 Task: Add Dietz & Watson ABF Italian Chicken Sausage to the cart.
Action: Mouse moved to (78, 415)
Screenshot: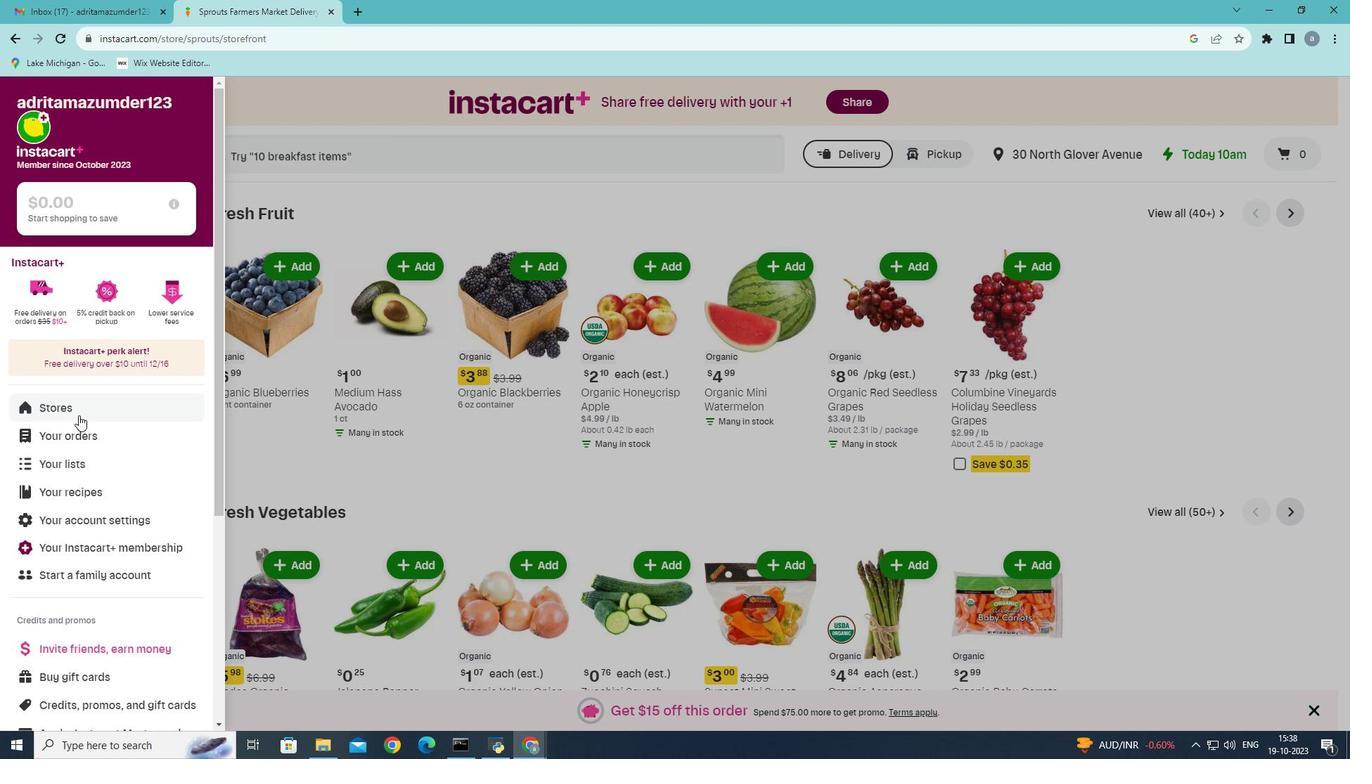 
Action: Mouse pressed left at (78, 415)
Screenshot: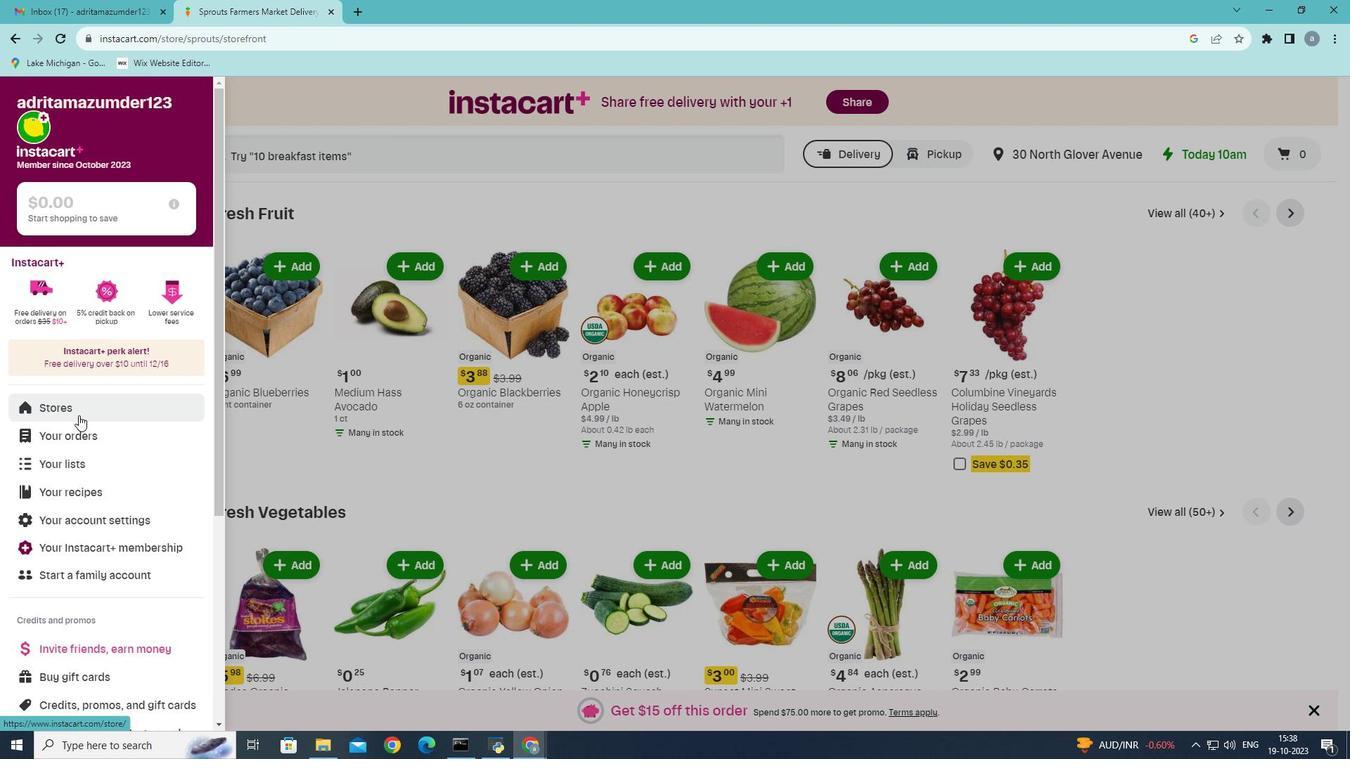 
Action: Mouse moved to (321, 160)
Screenshot: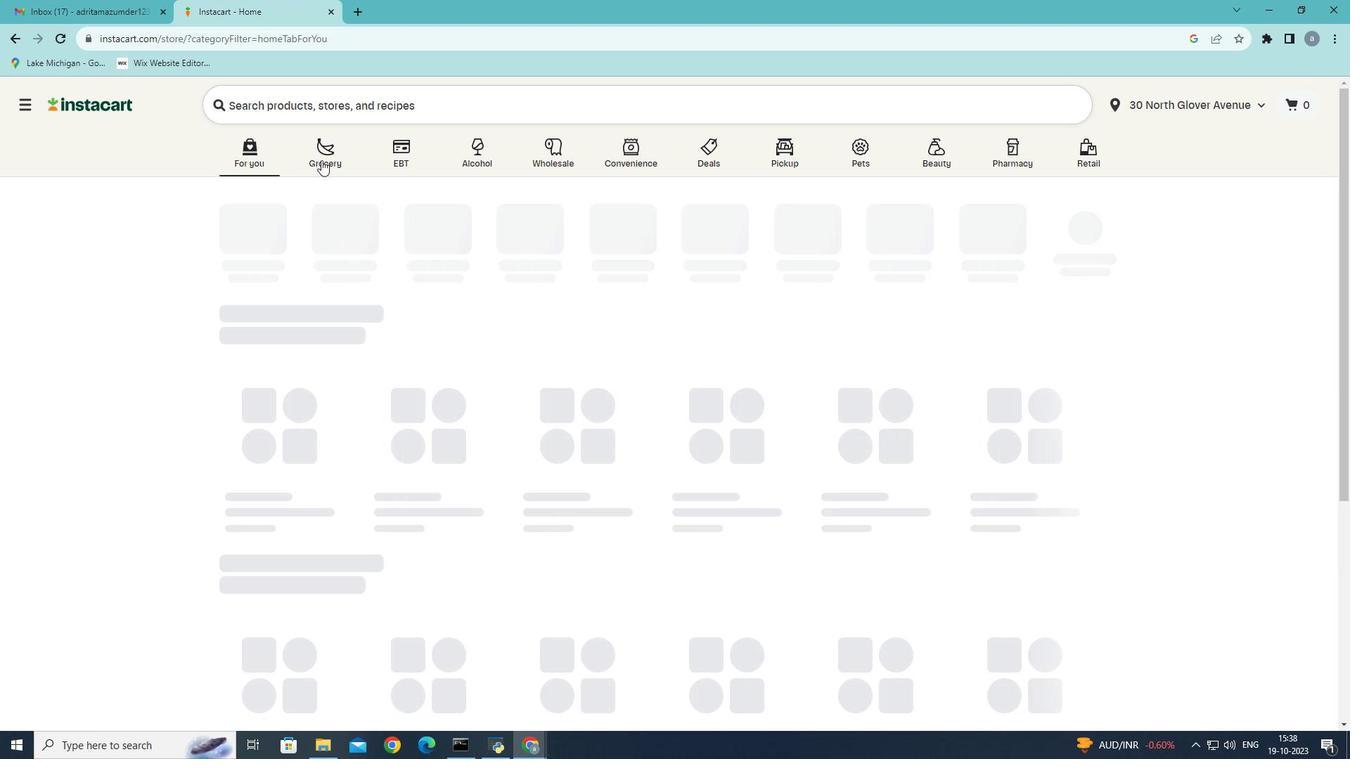 
Action: Mouse pressed left at (321, 160)
Screenshot: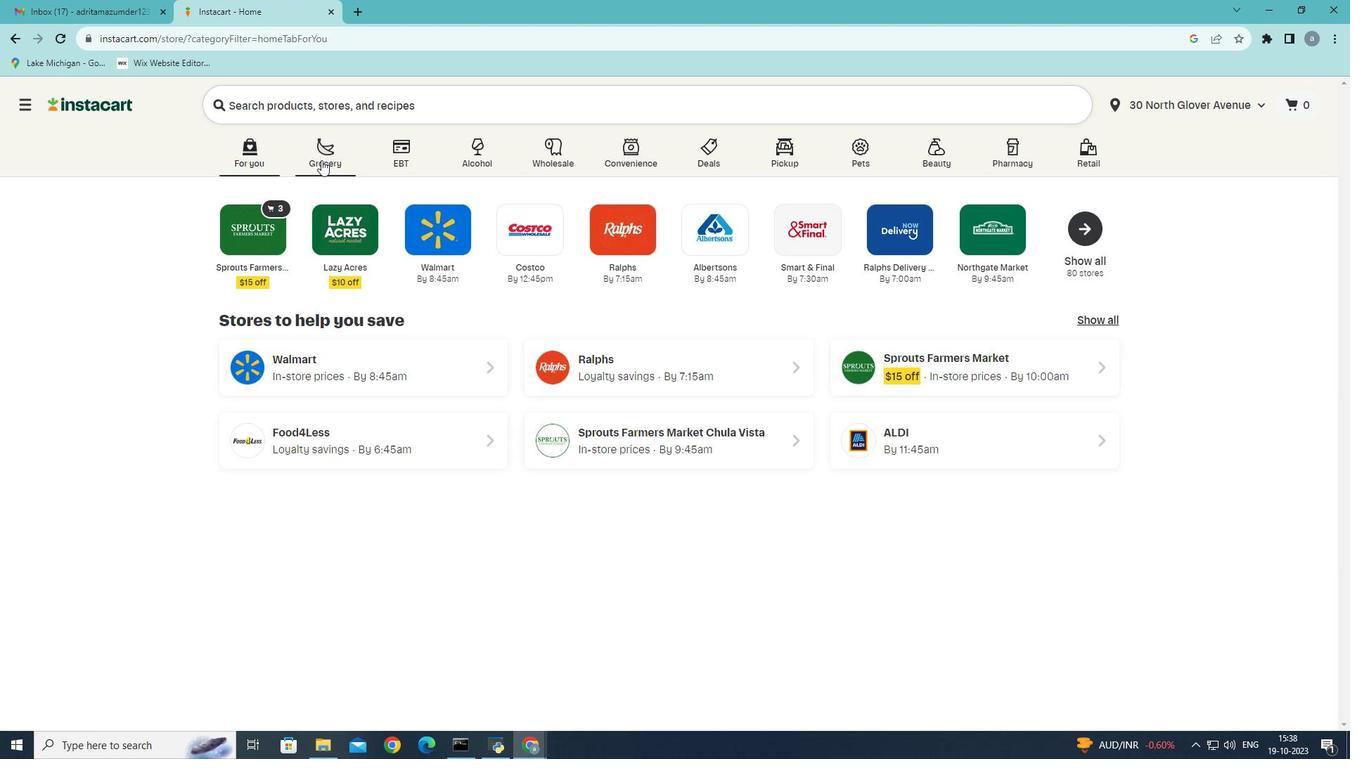 
Action: Mouse moved to (293, 424)
Screenshot: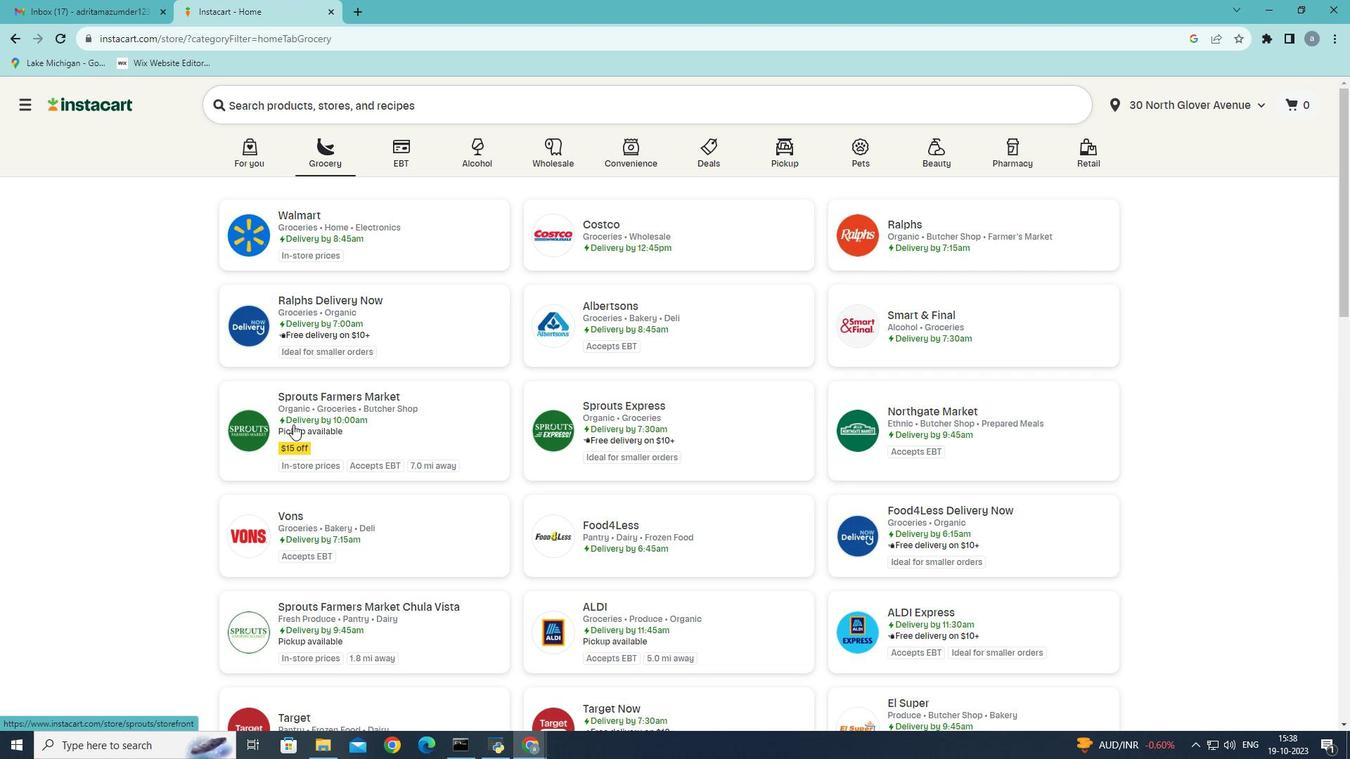 
Action: Mouse pressed left at (293, 424)
Screenshot: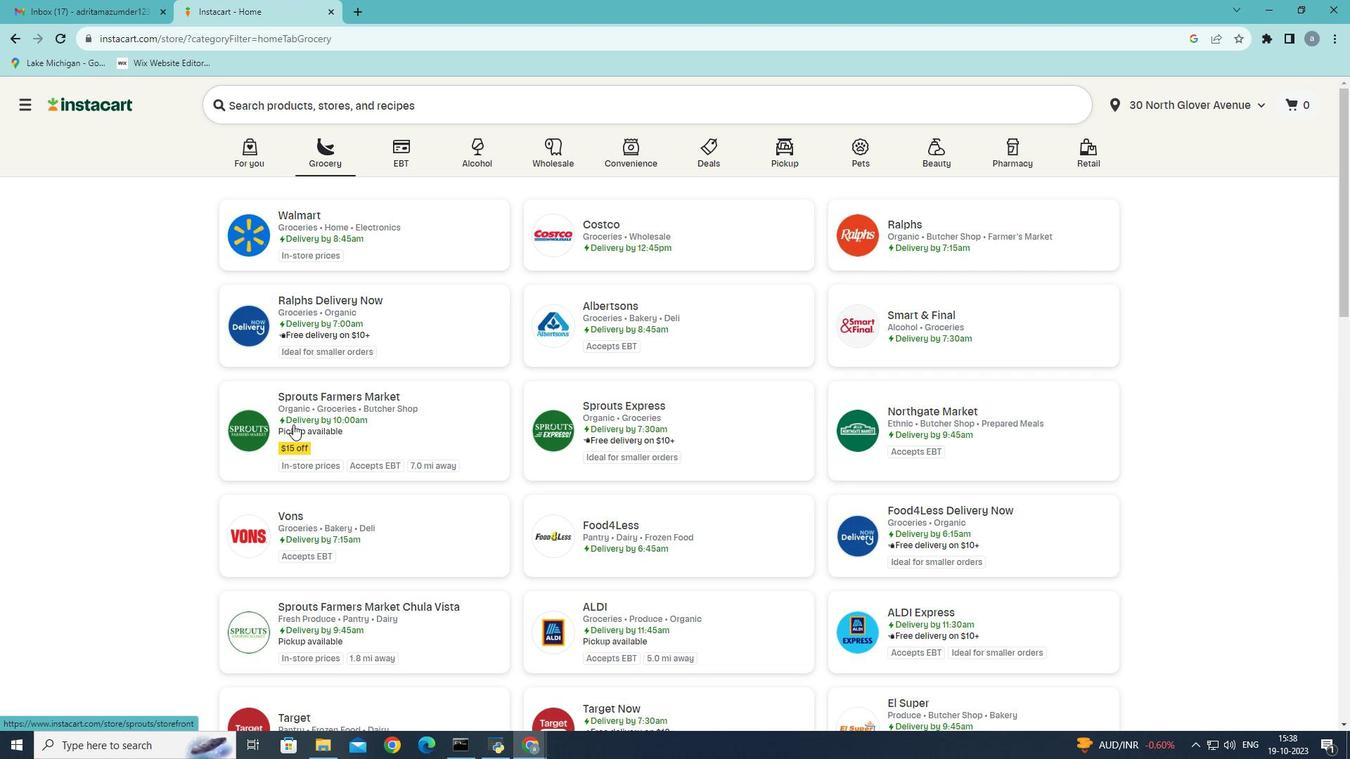 
Action: Mouse moved to (88, 580)
Screenshot: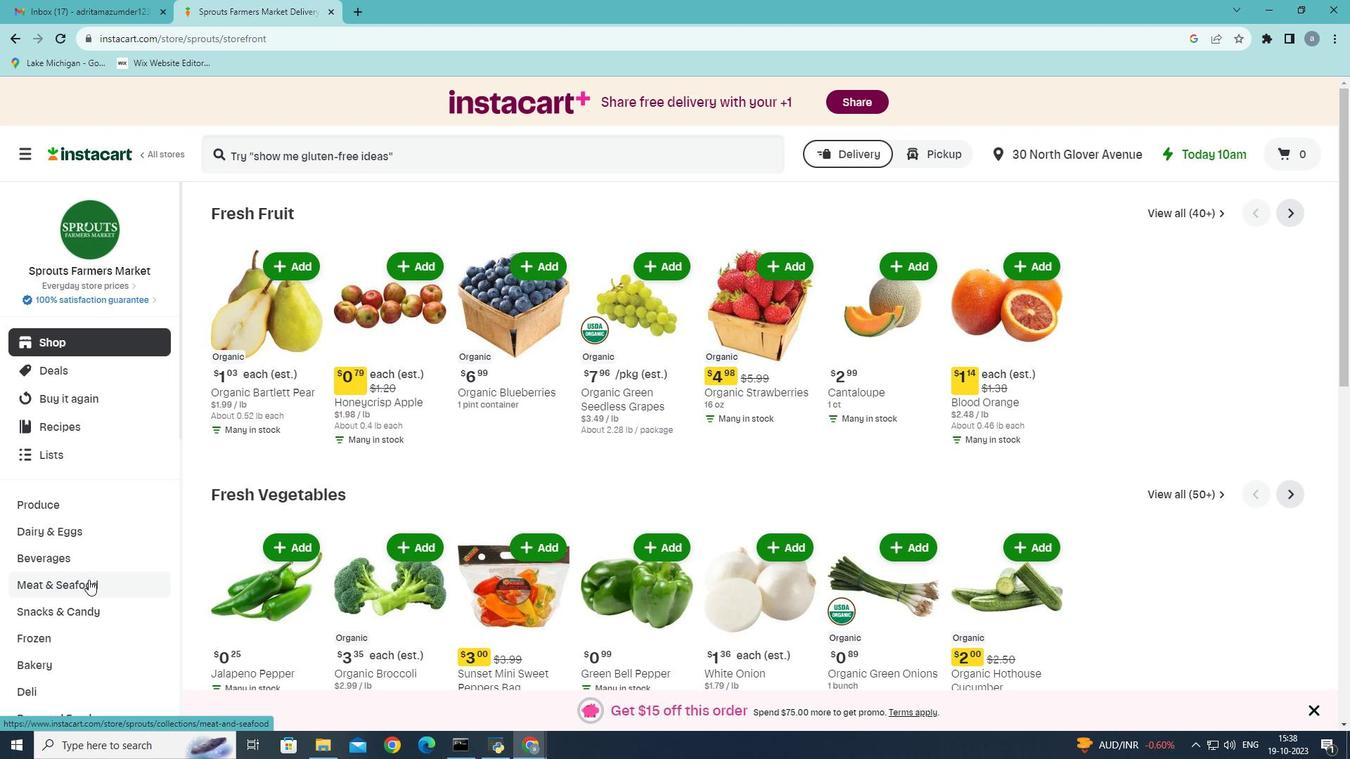 
Action: Mouse pressed left at (88, 580)
Screenshot: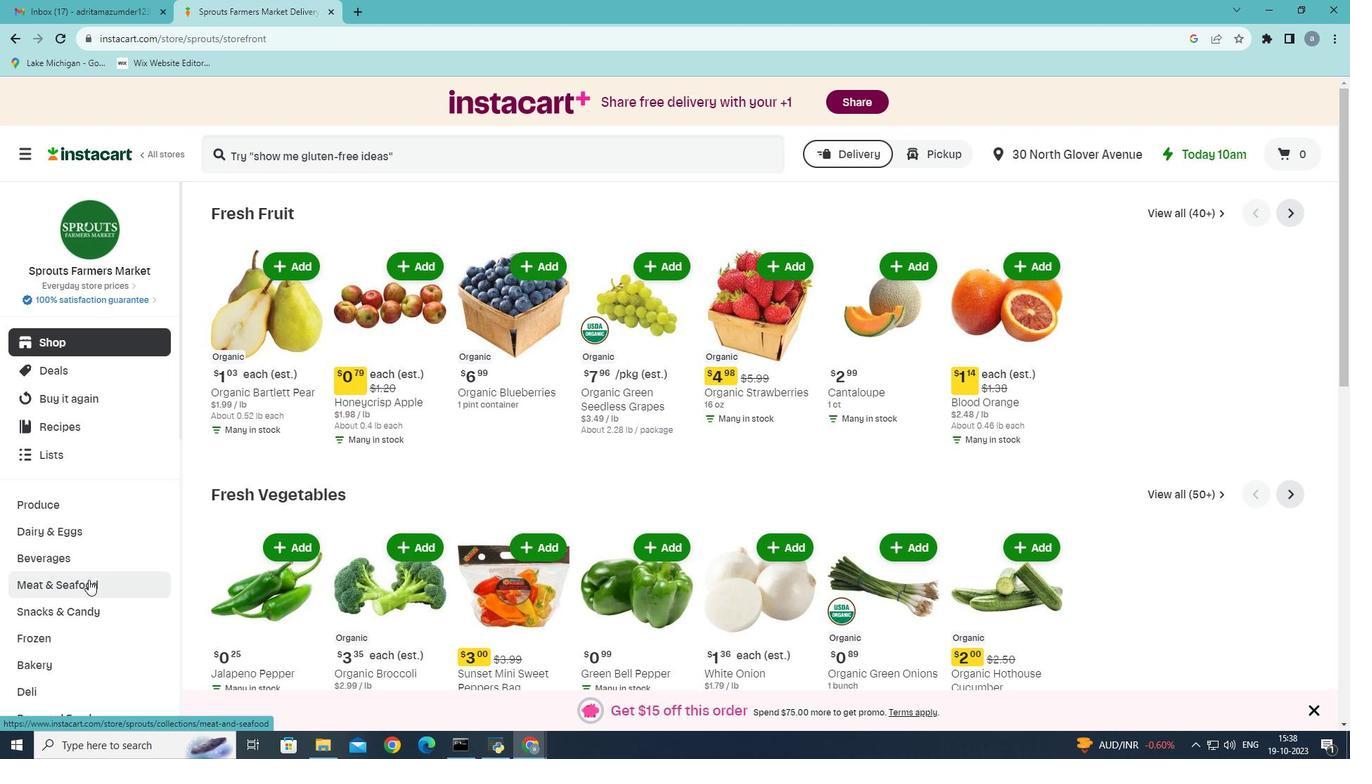 
Action: Mouse moved to (711, 255)
Screenshot: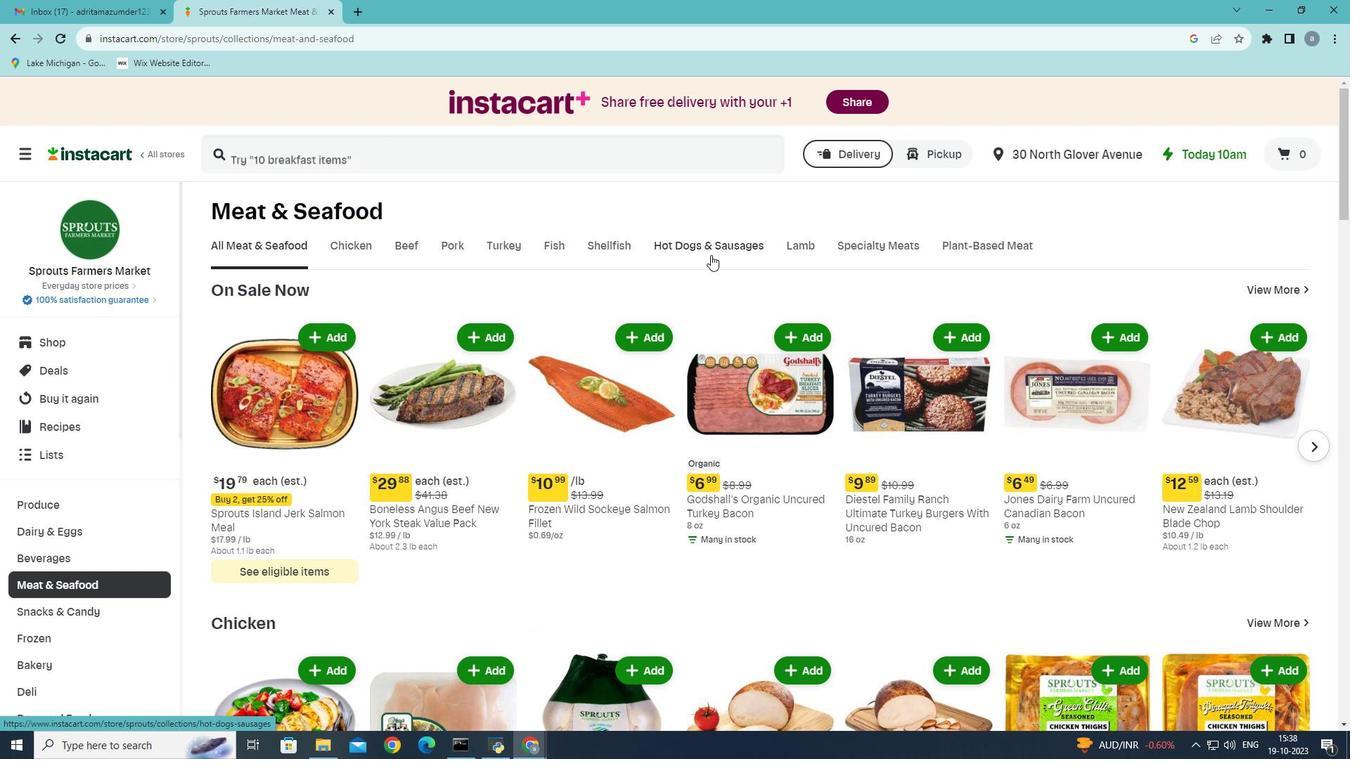 
Action: Mouse pressed left at (711, 255)
Screenshot: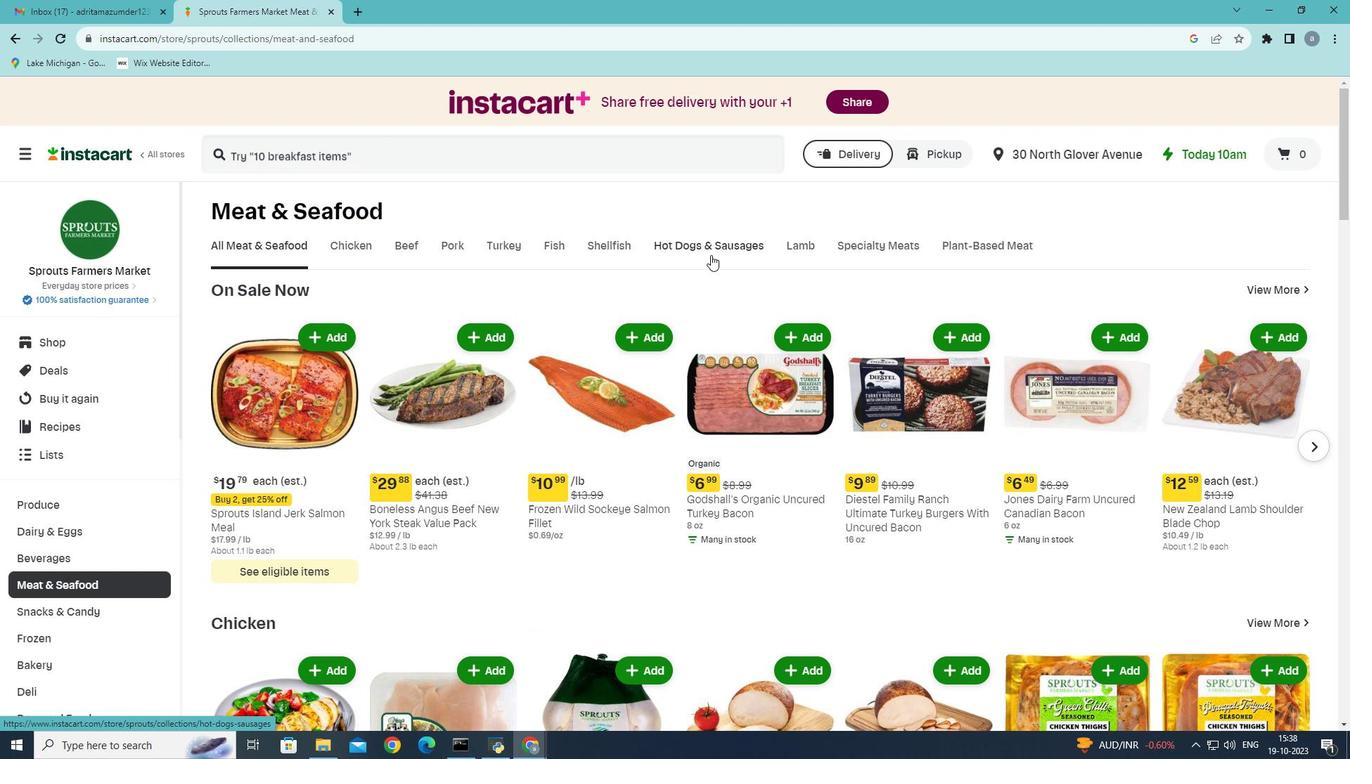 
Action: Mouse moved to (336, 304)
Screenshot: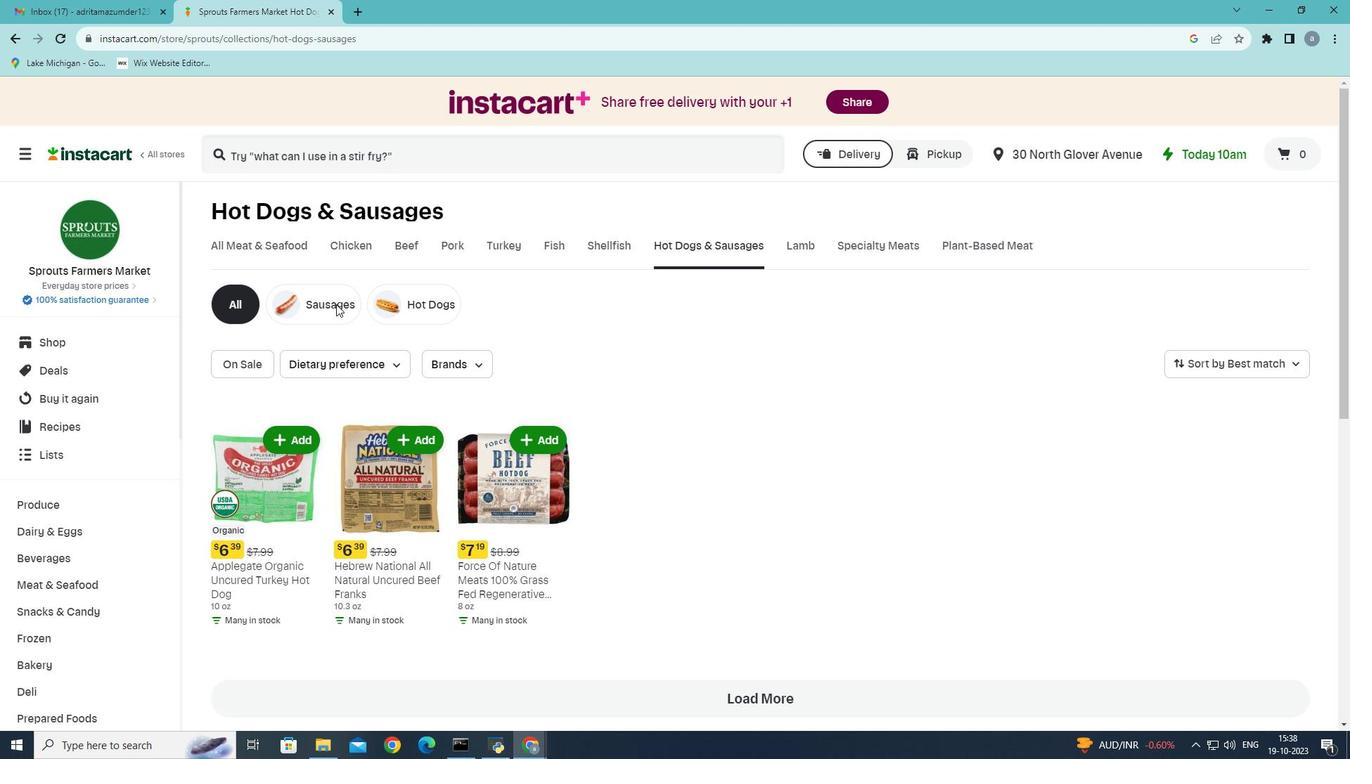 
Action: Mouse pressed left at (336, 304)
Screenshot: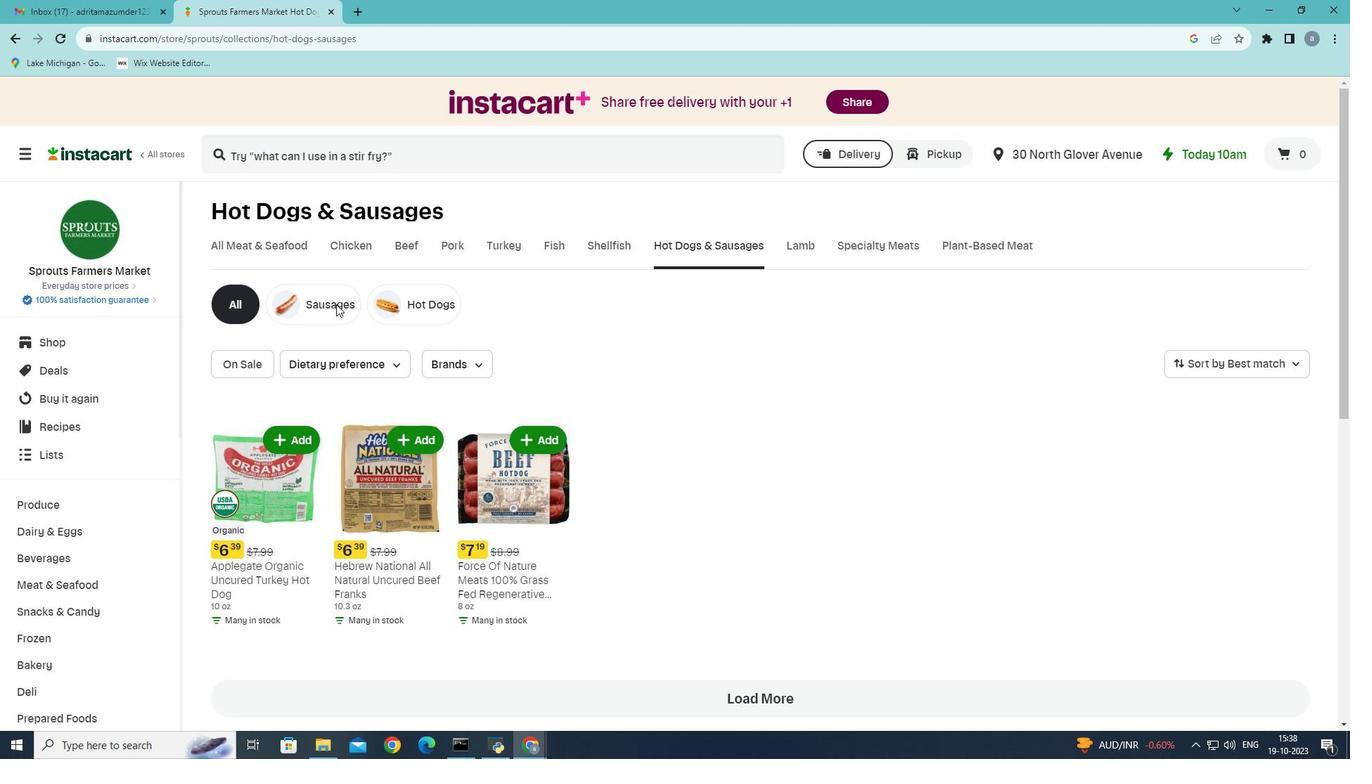 
Action: Mouse moved to (551, 478)
Screenshot: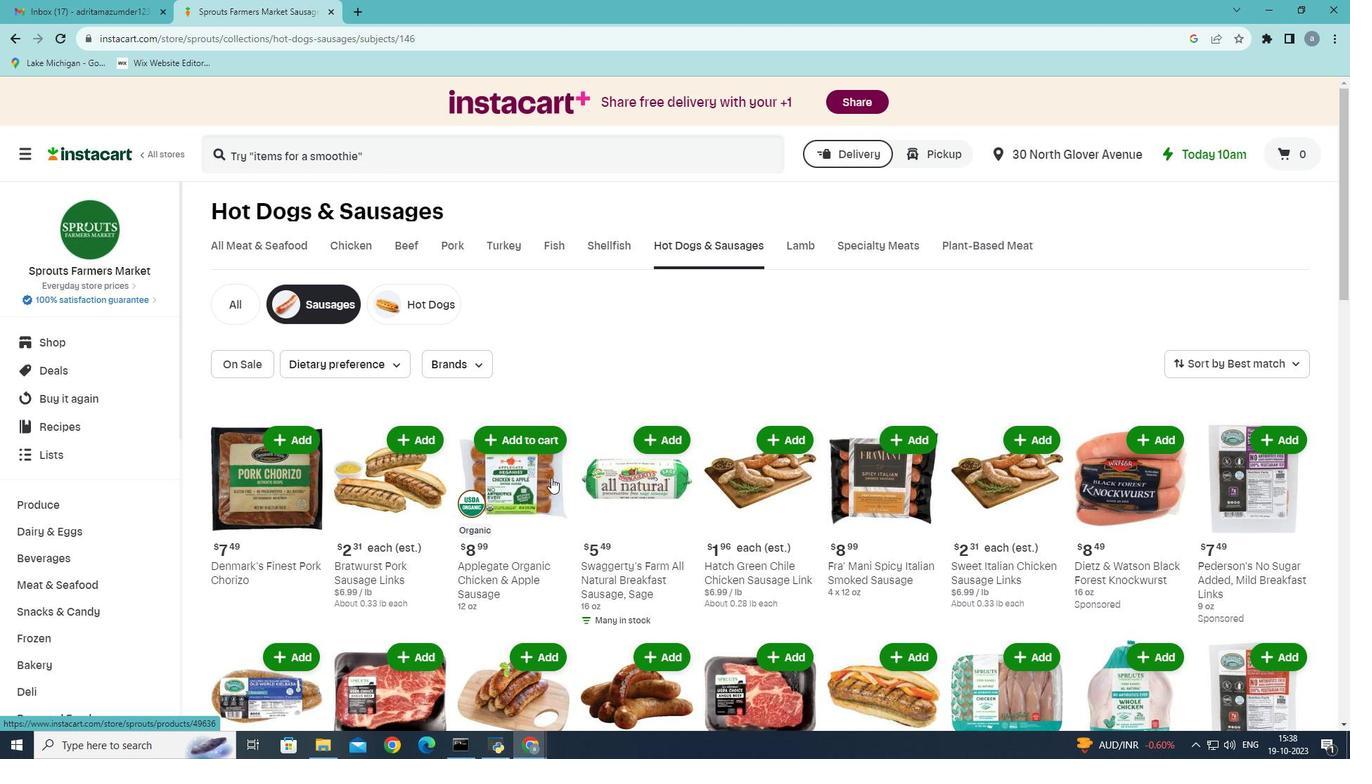 
Action: Mouse scrolled (551, 477) with delta (0, 0)
Screenshot: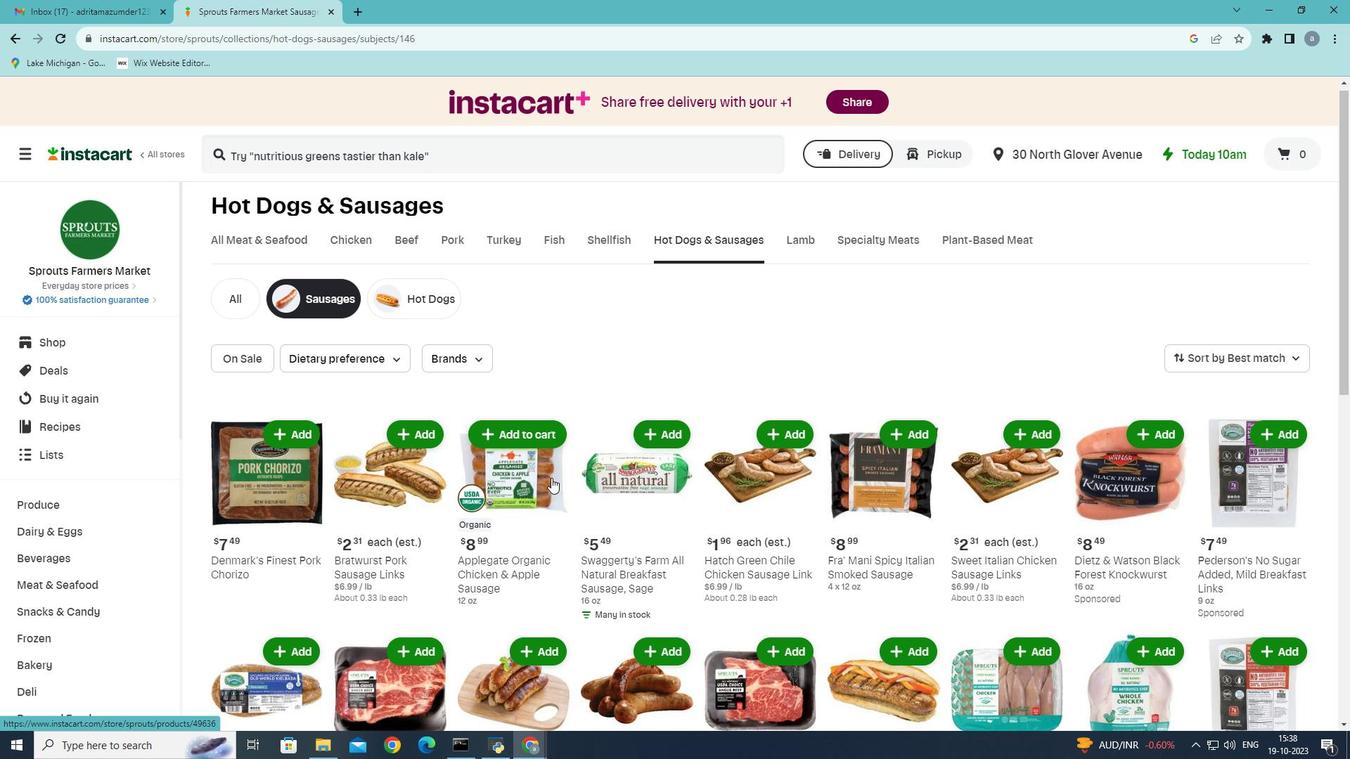 
Action: Mouse moved to (554, 476)
Screenshot: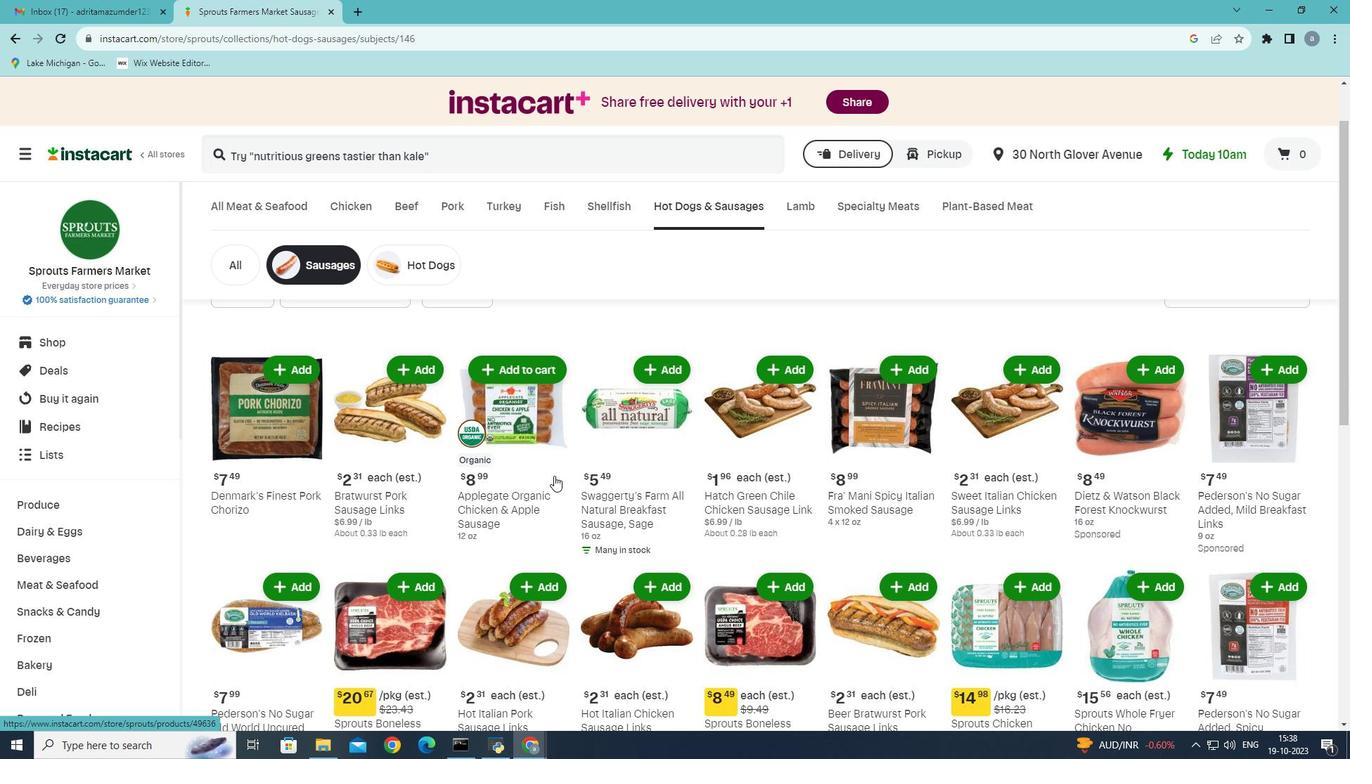 
Action: Mouse scrolled (554, 475) with delta (0, 0)
Screenshot: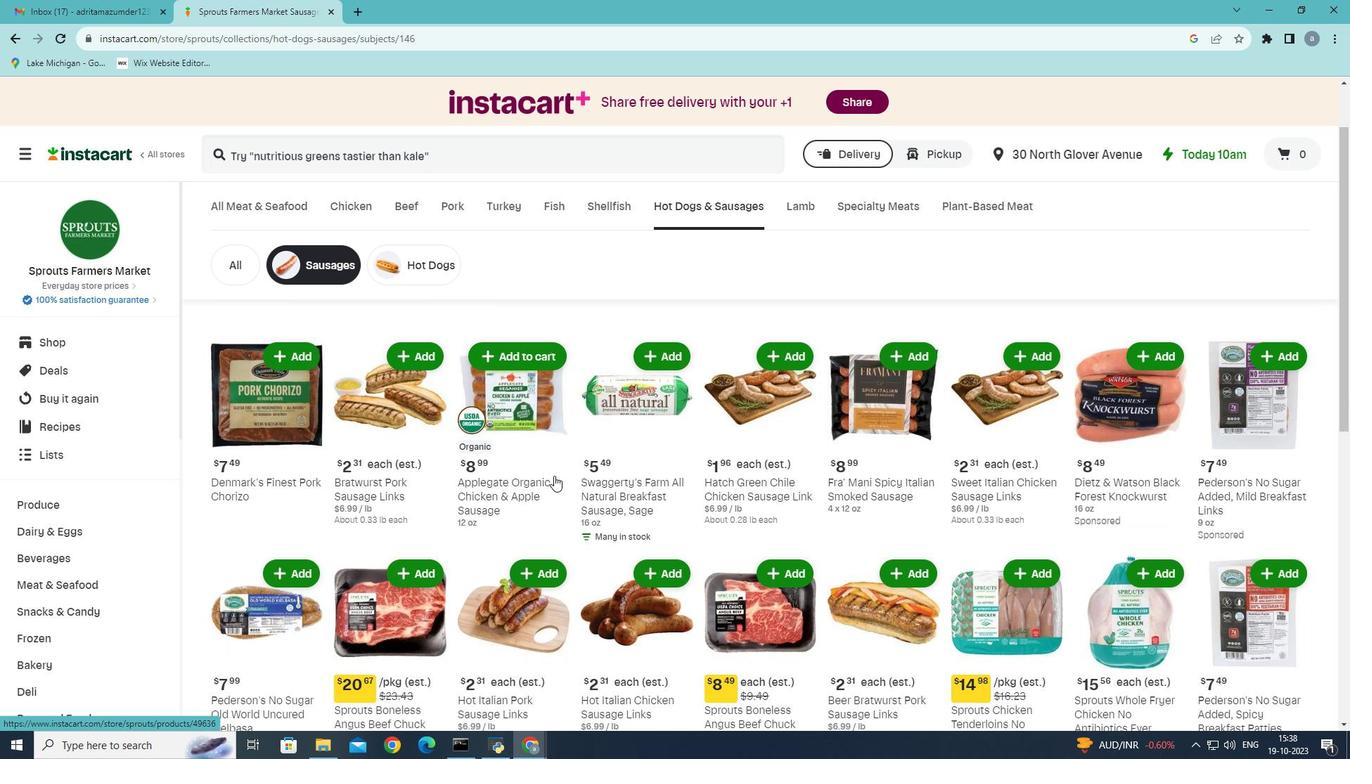 
Action: Mouse scrolled (554, 475) with delta (0, 0)
Screenshot: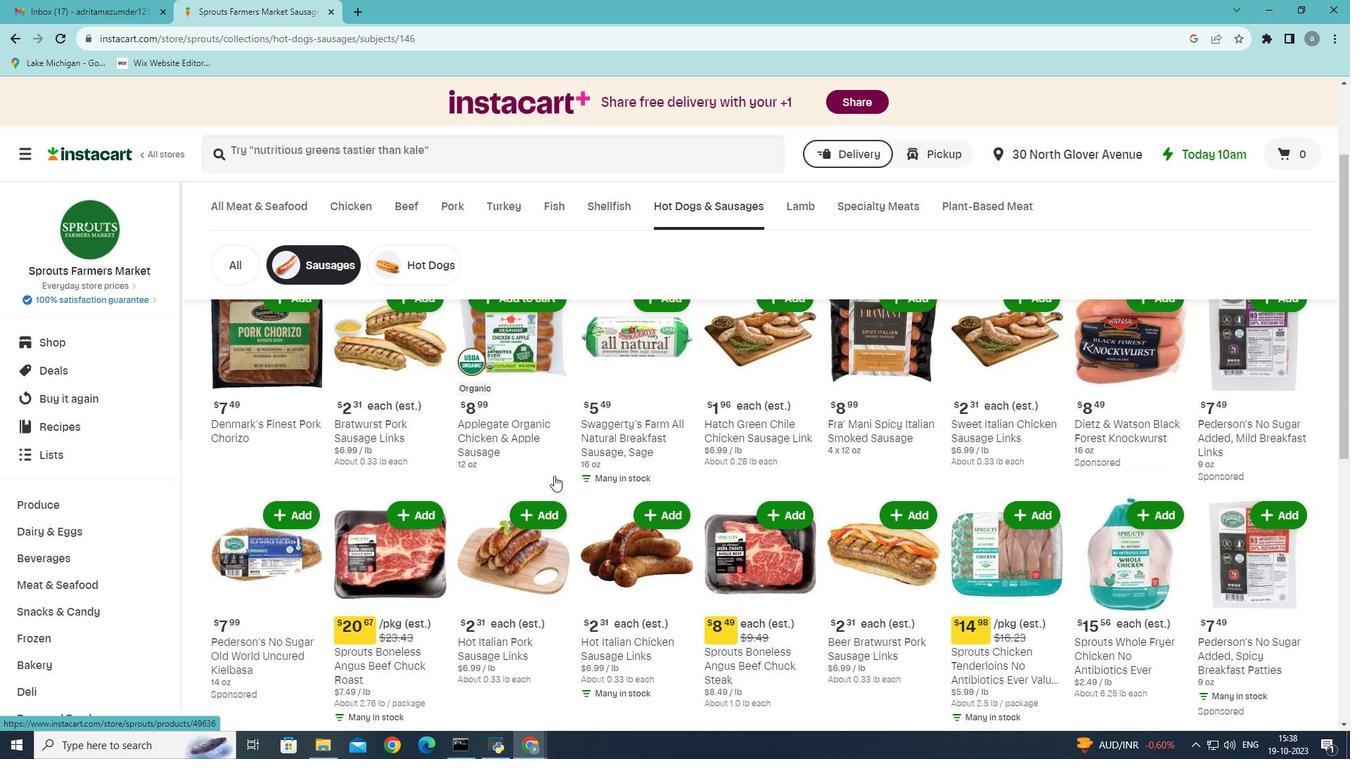 
Action: Mouse scrolled (554, 475) with delta (0, 0)
Screenshot: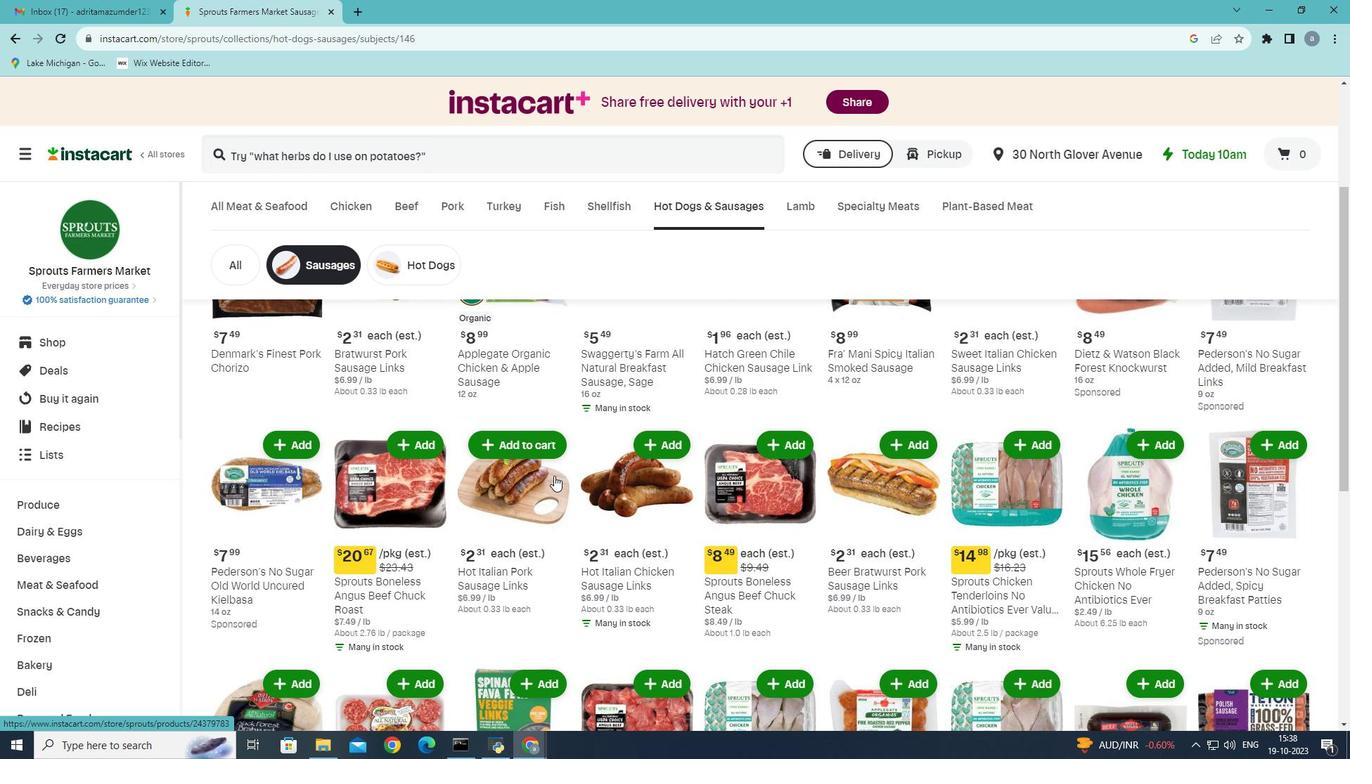 
Action: Mouse scrolled (554, 475) with delta (0, 0)
Screenshot: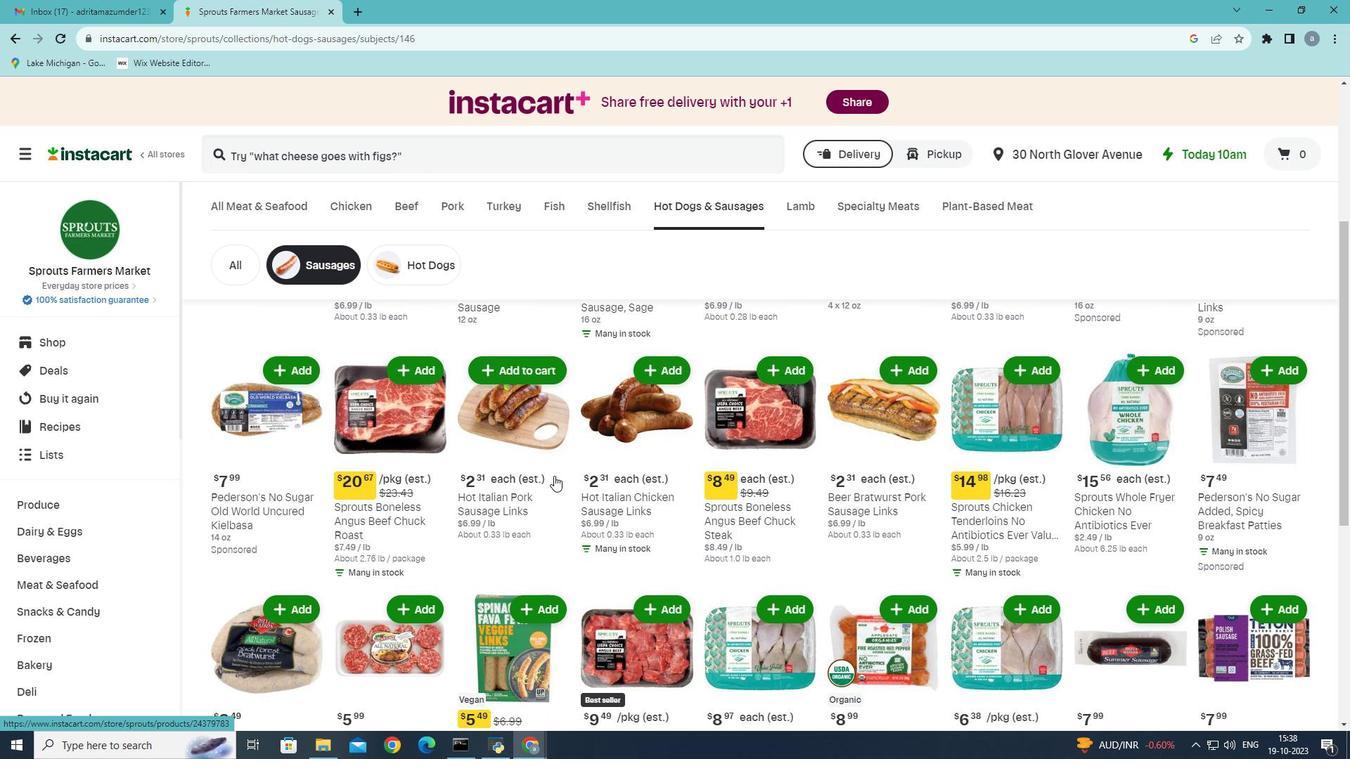 
Action: Mouse scrolled (554, 475) with delta (0, 0)
Screenshot: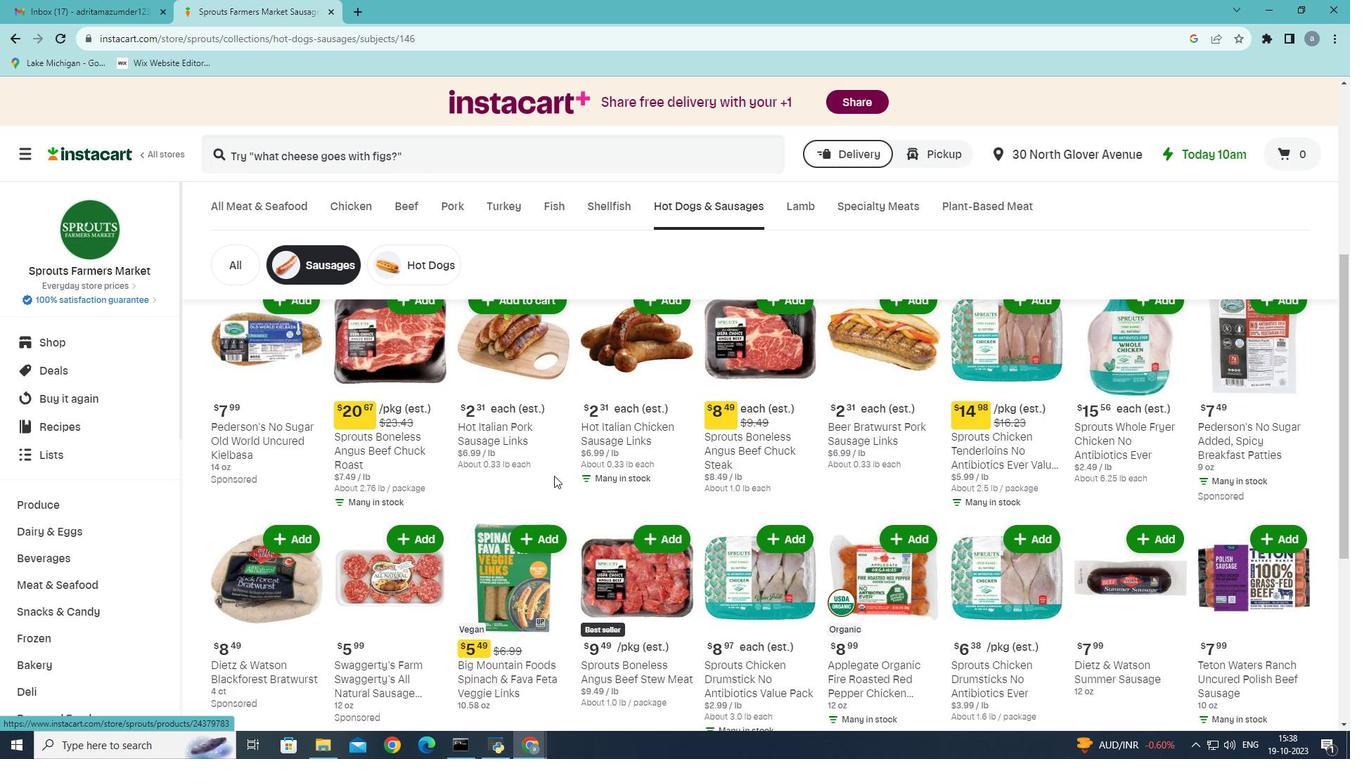 
Action: Mouse scrolled (554, 475) with delta (0, 0)
Screenshot: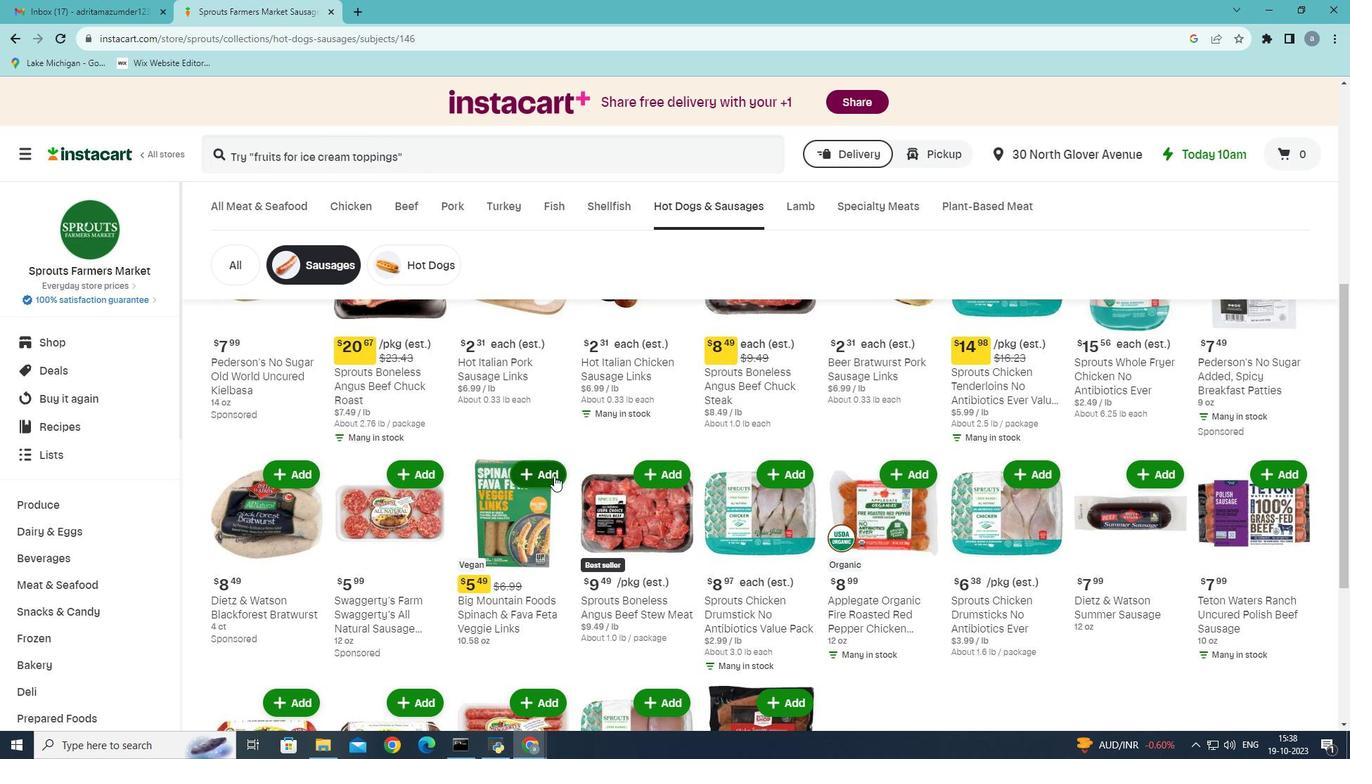 
Action: Mouse moved to (554, 475)
Screenshot: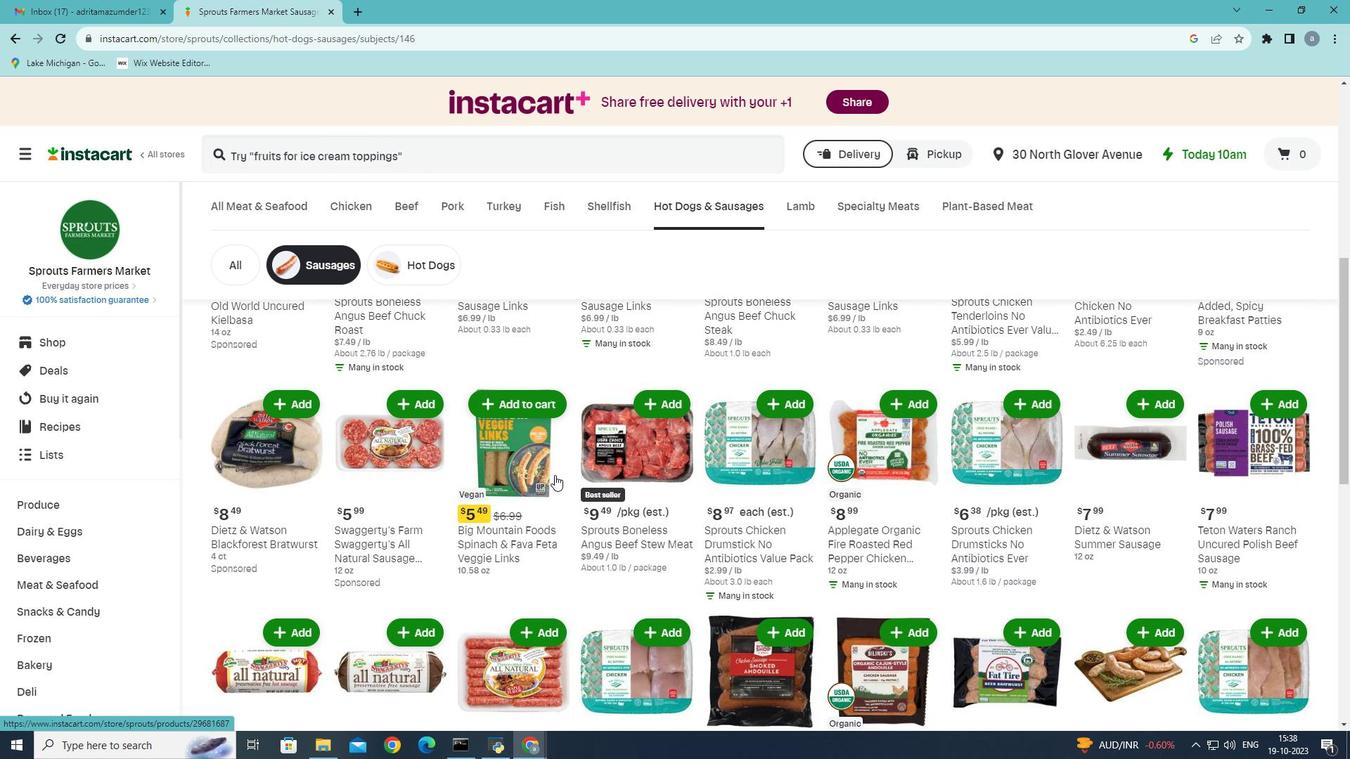 
Action: Mouse scrolled (554, 474) with delta (0, 0)
Screenshot: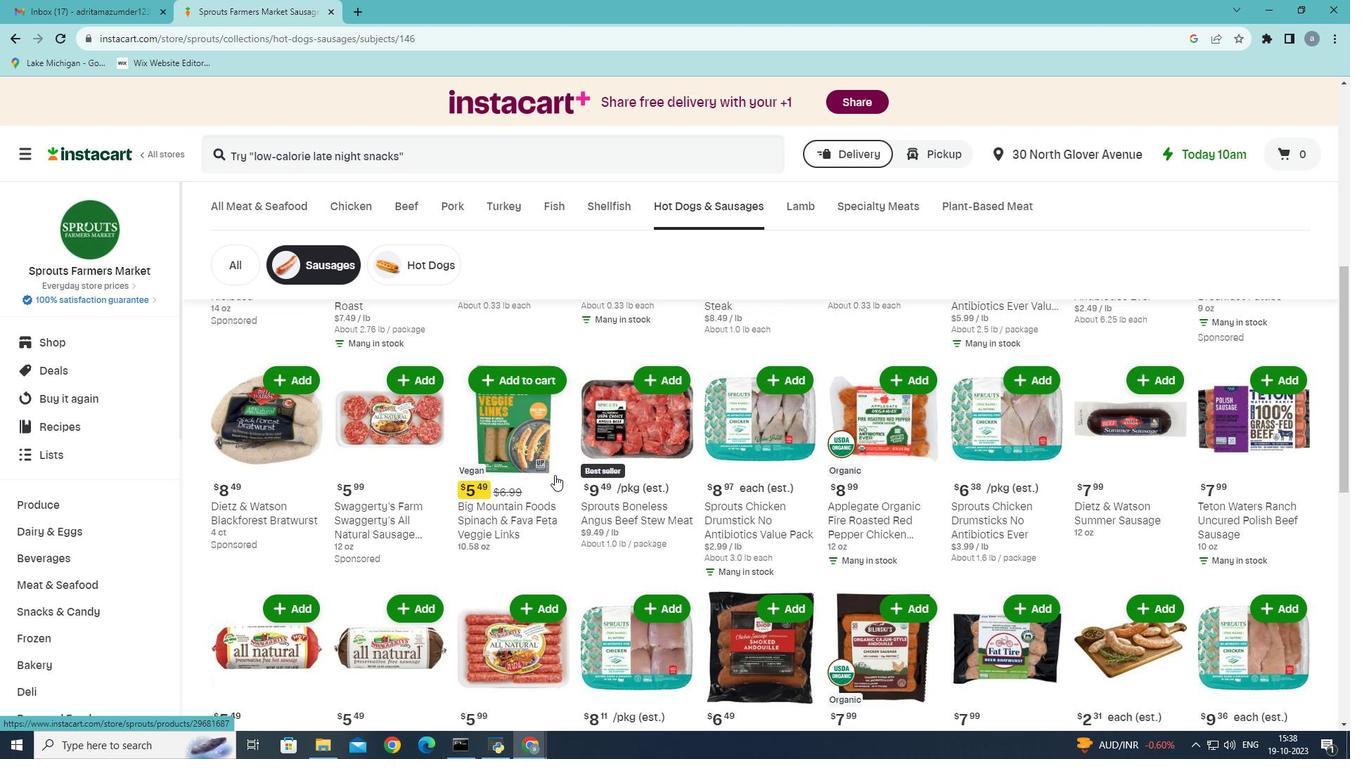 
Action: Mouse moved to (555, 475)
Screenshot: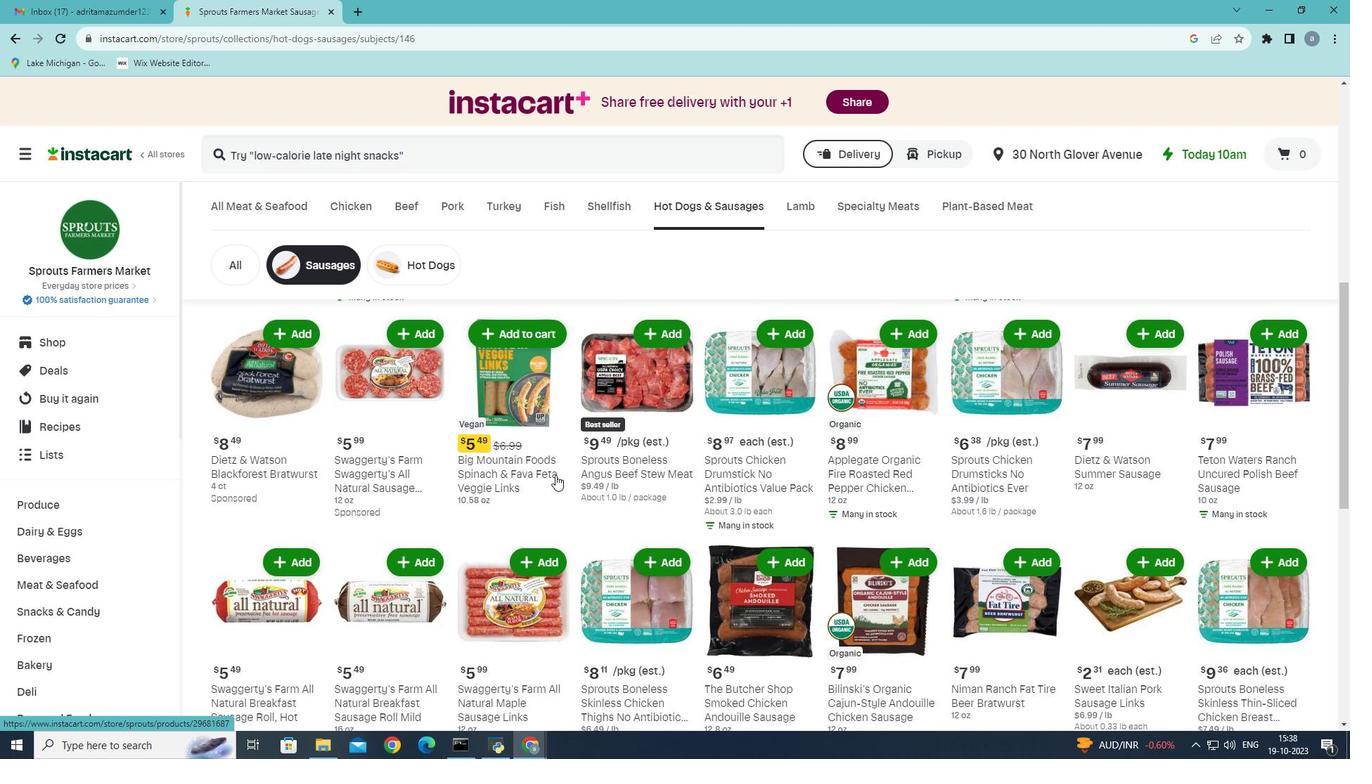 
Action: Mouse scrolled (555, 474) with delta (0, 0)
Screenshot: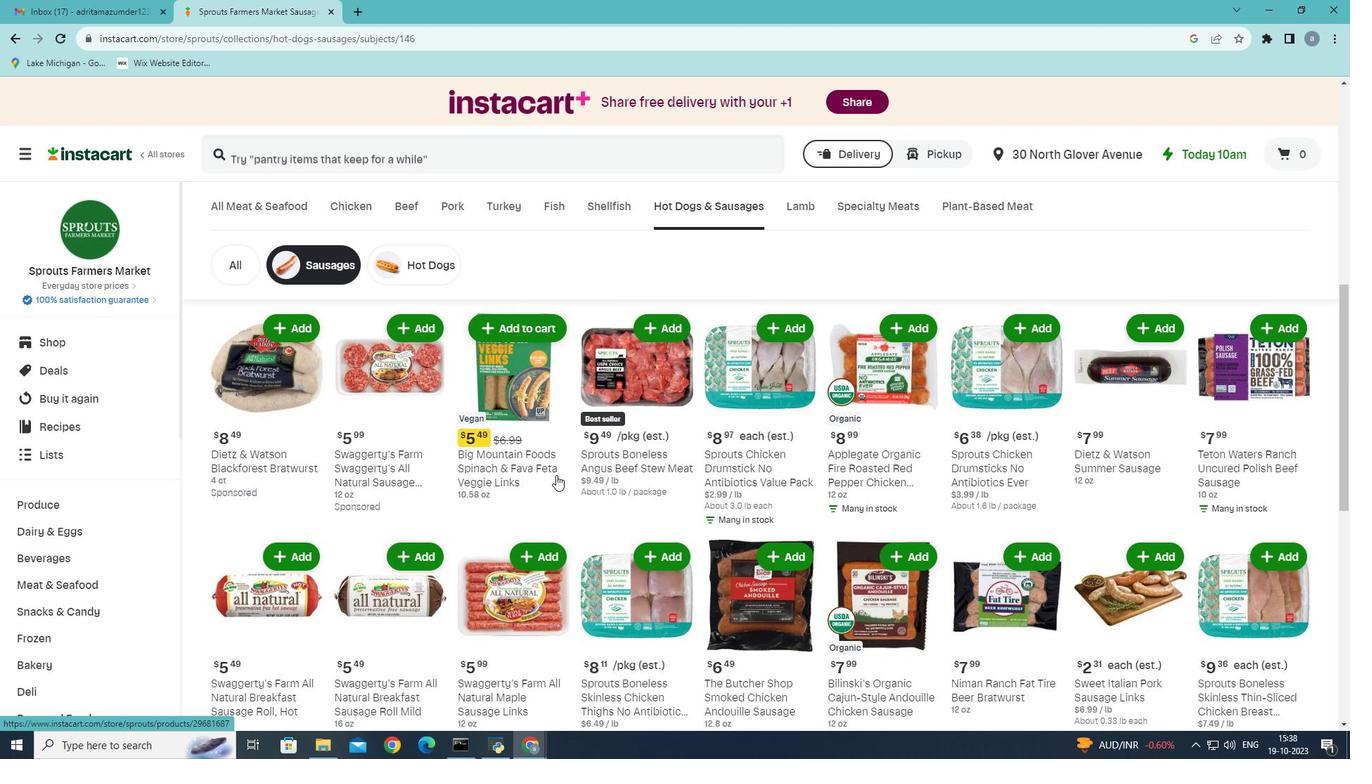 
Action: Mouse moved to (559, 471)
Screenshot: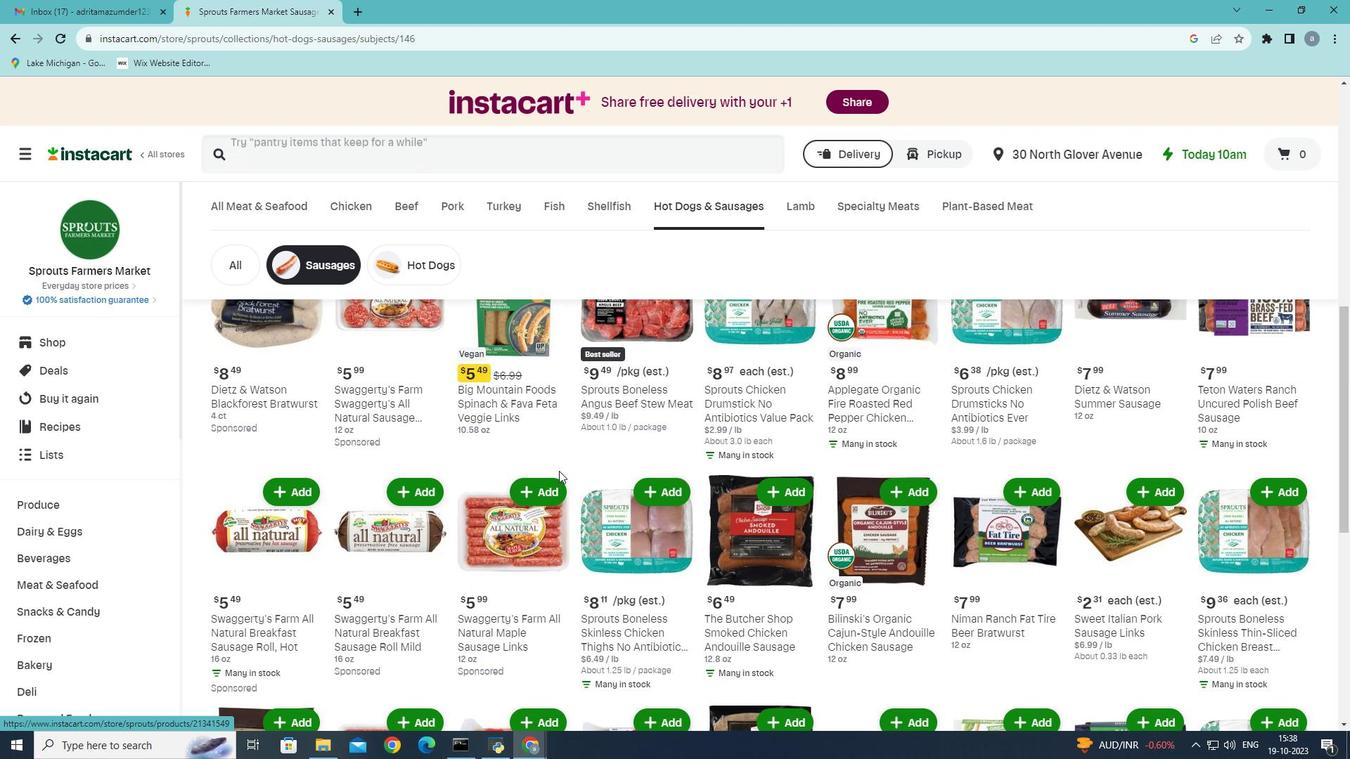 
Action: Mouse scrolled (559, 470) with delta (0, 0)
Screenshot: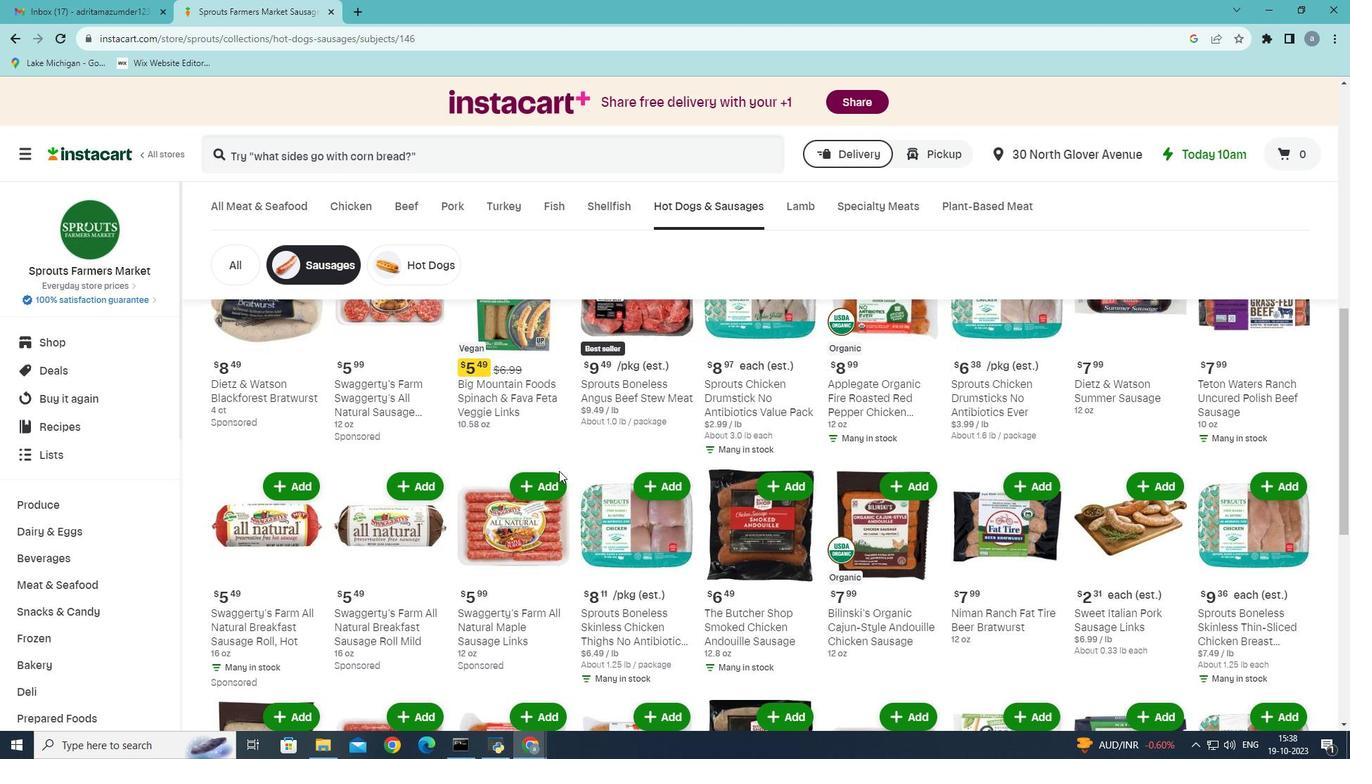 
Action: Mouse scrolled (559, 470) with delta (0, 0)
Screenshot: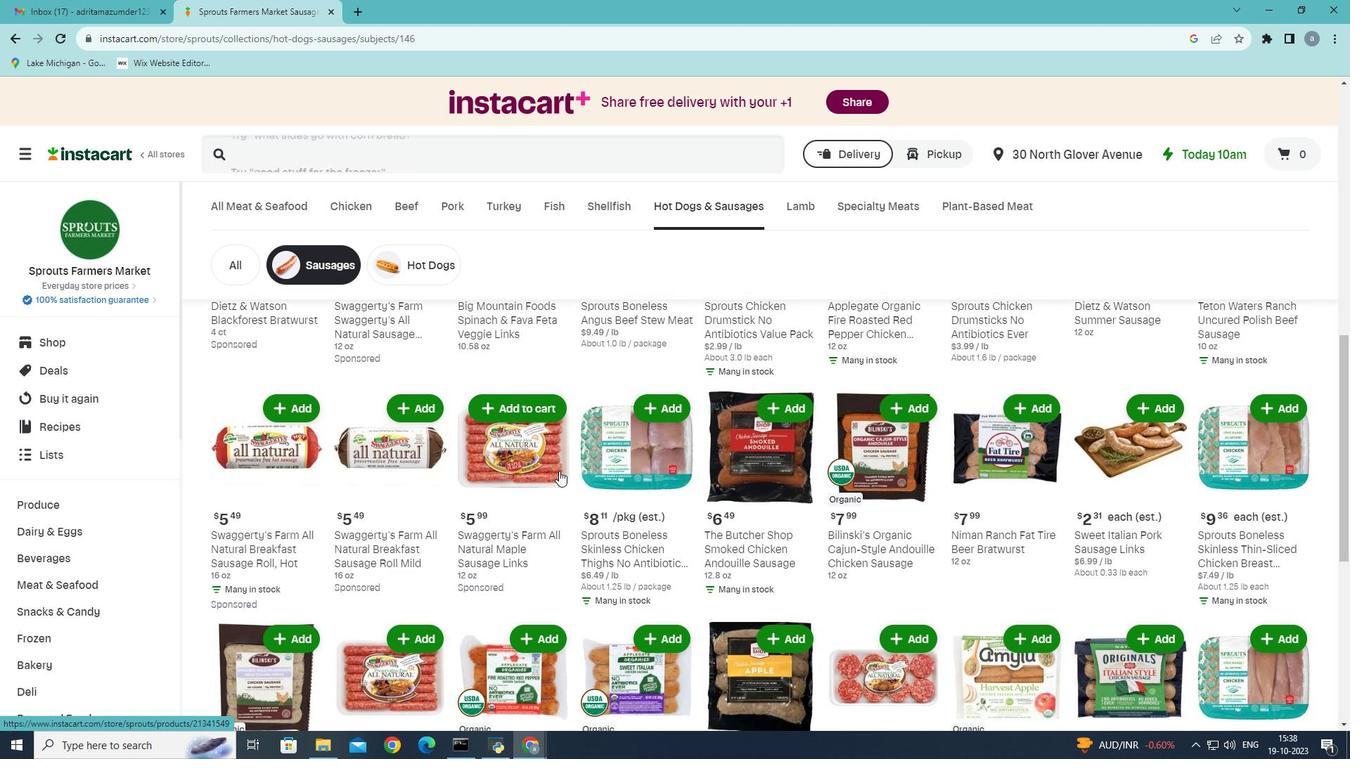 
Action: Mouse scrolled (559, 470) with delta (0, 0)
Screenshot: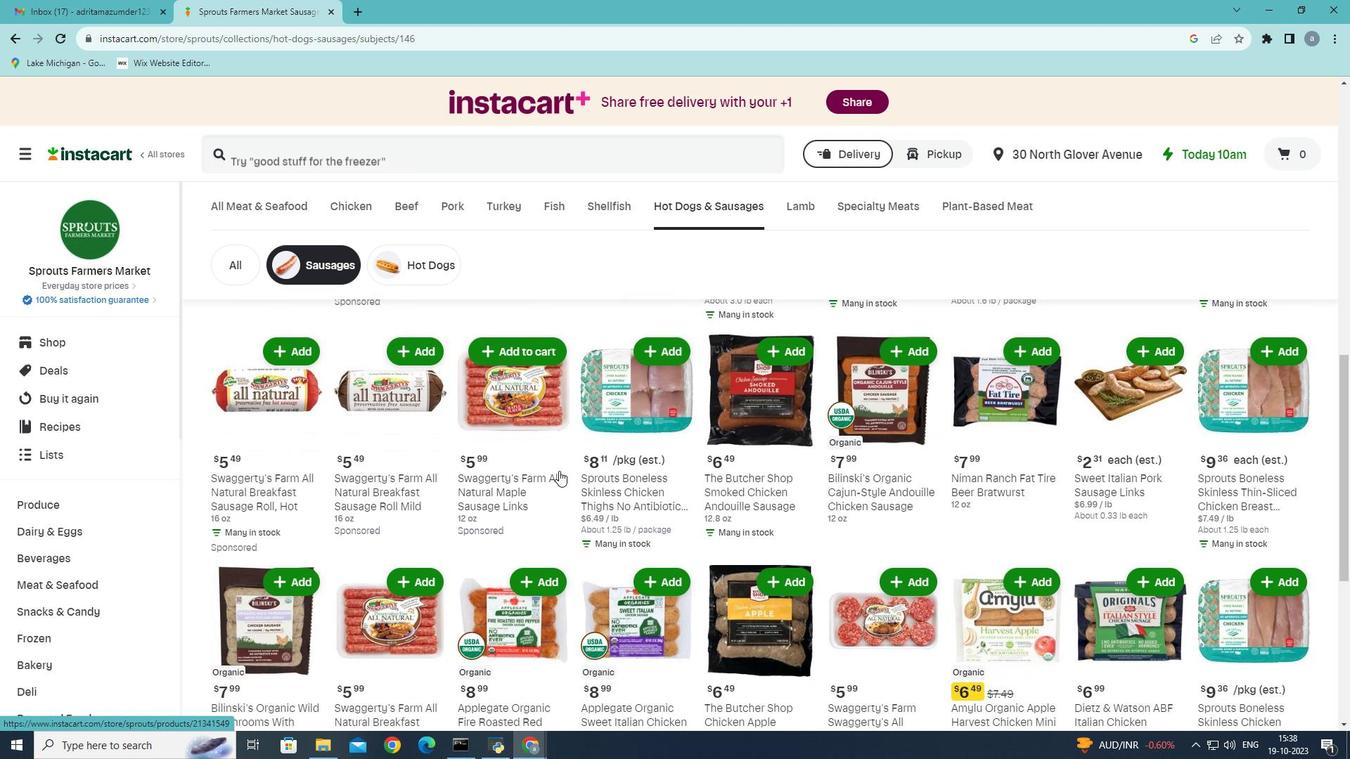 
Action: Mouse scrolled (559, 470) with delta (0, 0)
Screenshot: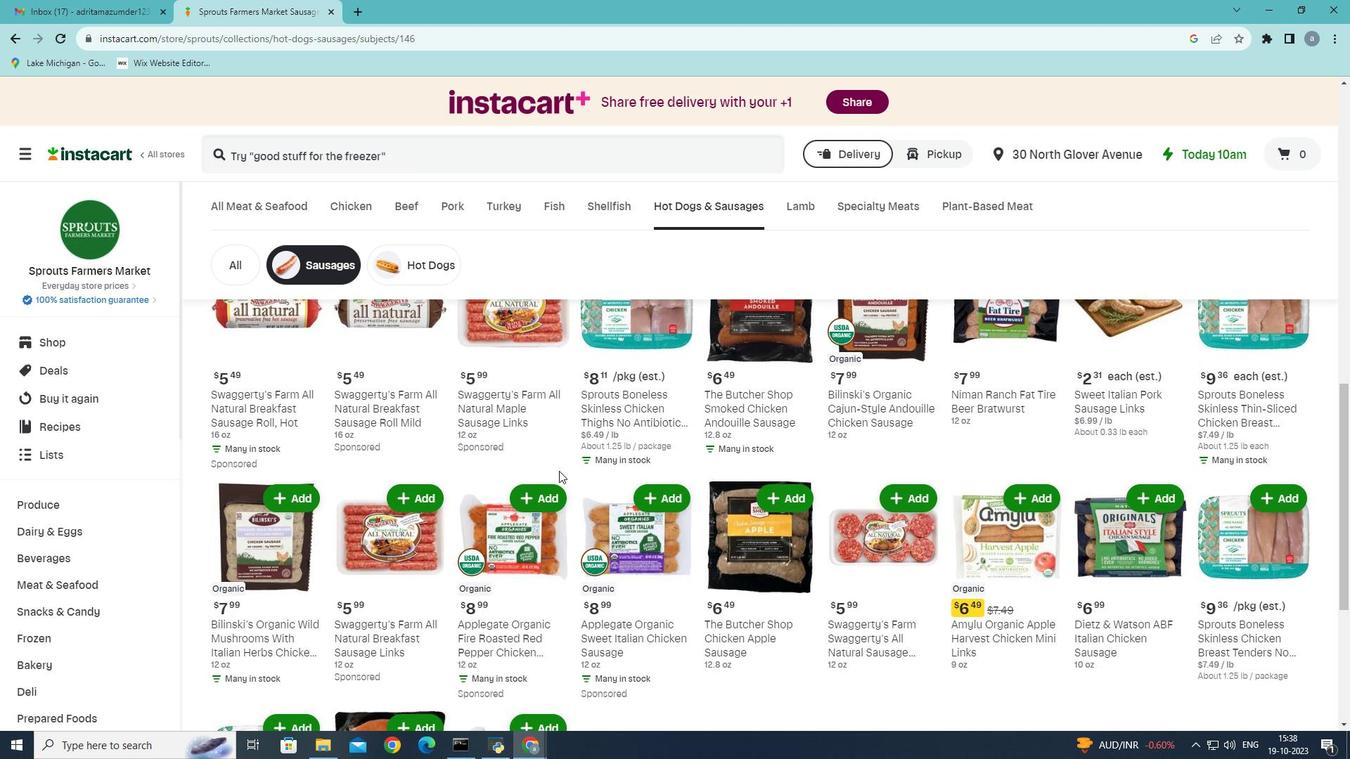 
Action: Mouse scrolled (559, 470) with delta (0, 0)
Screenshot: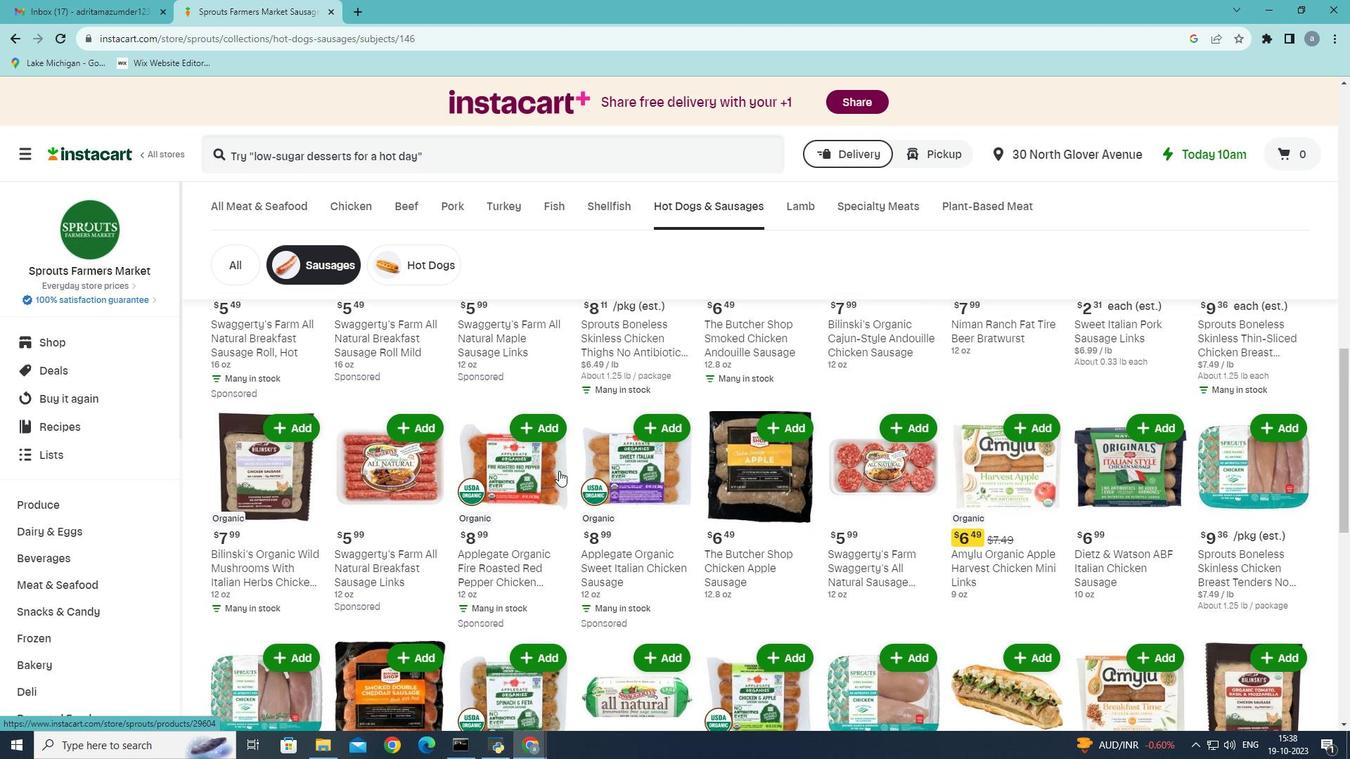 
Action: Mouse scrolled (559, 470) with delta (0, 0)
Screenshot: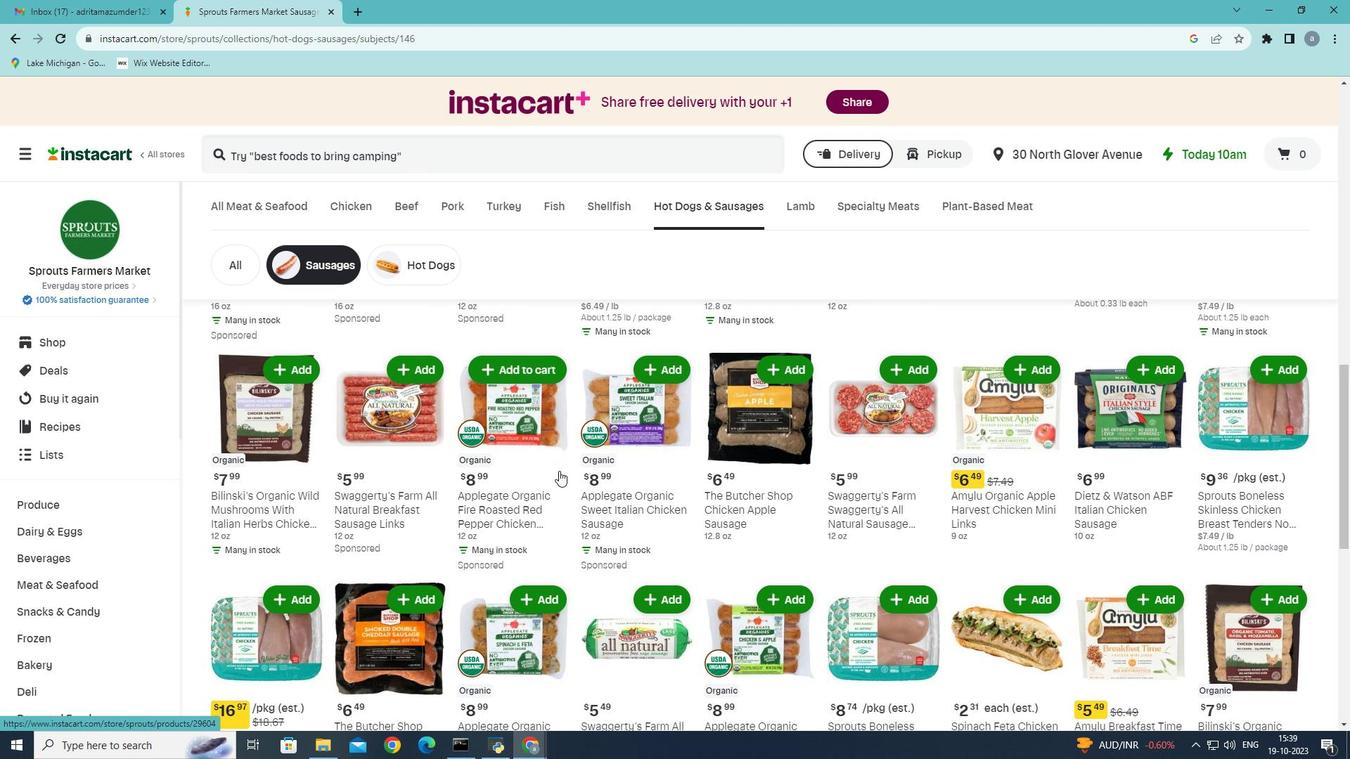 
Action: Mouse moved to (938, 446)
Screenshot: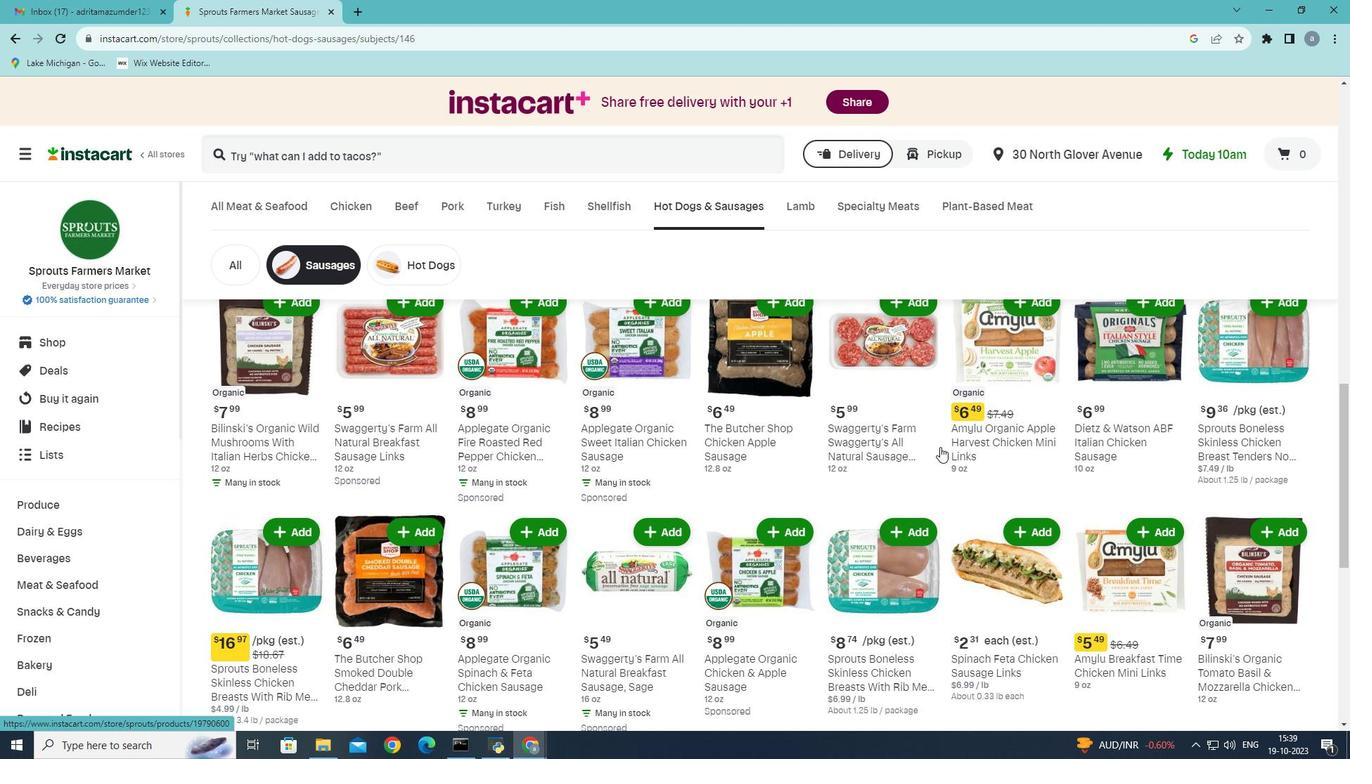 
Action: Mouse scrolled (938, 447) with delta (0, 0)
Screenshot: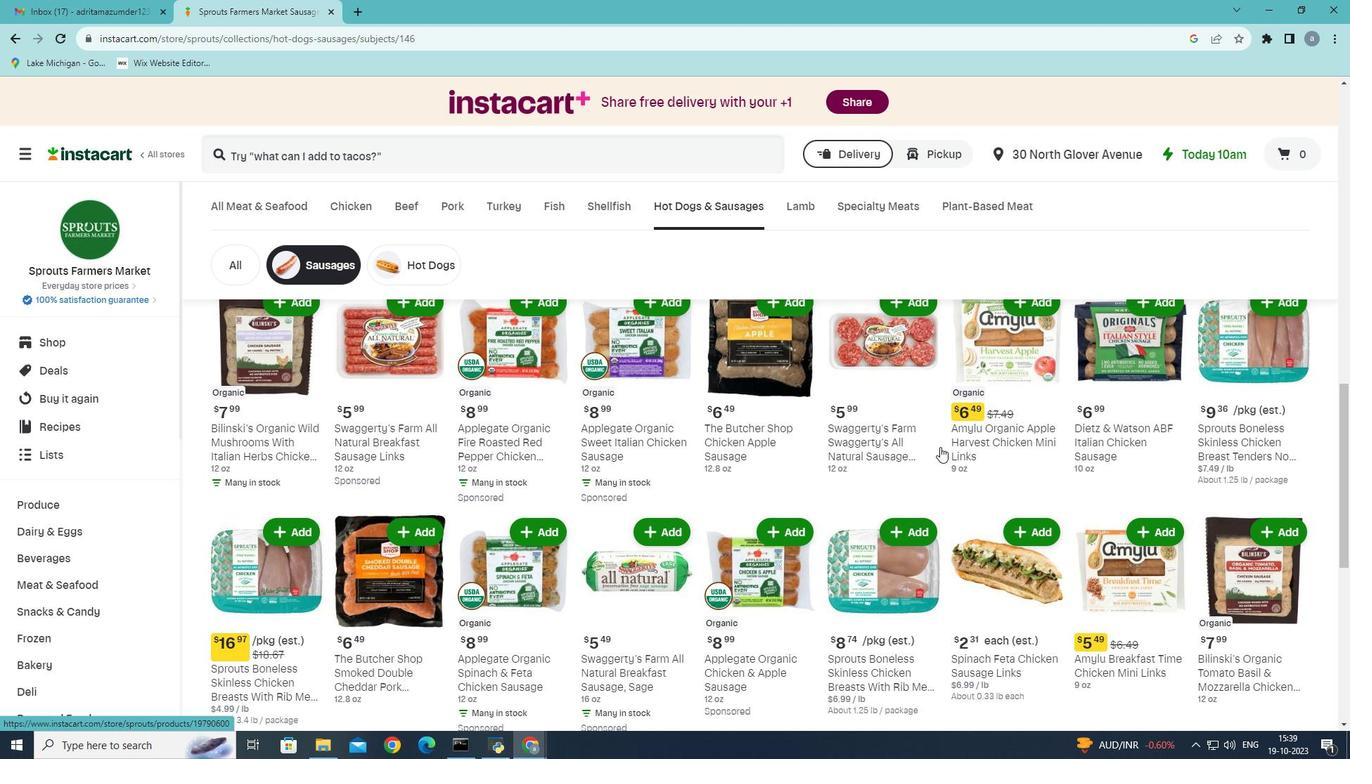 
Action: Mouse moved to (1163, 374)
Screenshot: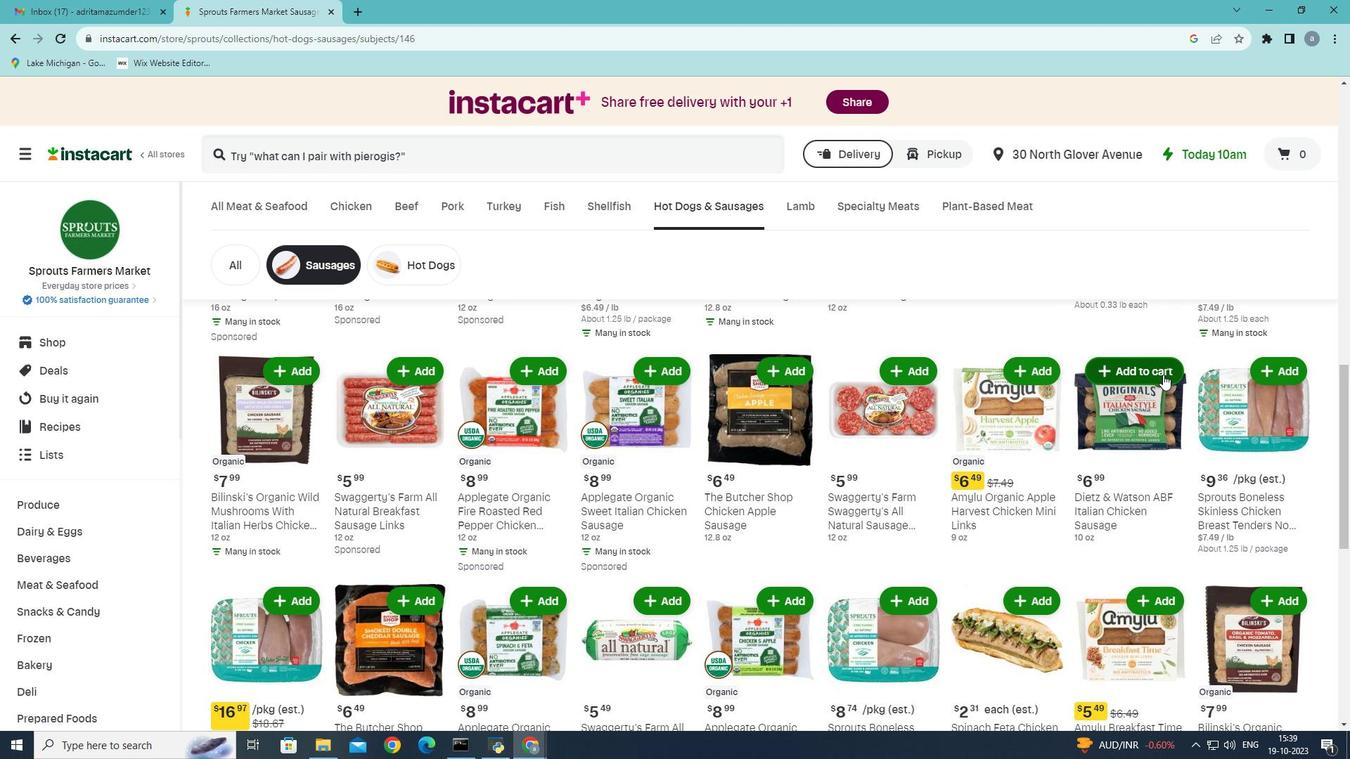 
Action: Mouse pressed left at (1163, 374)
Screenshot: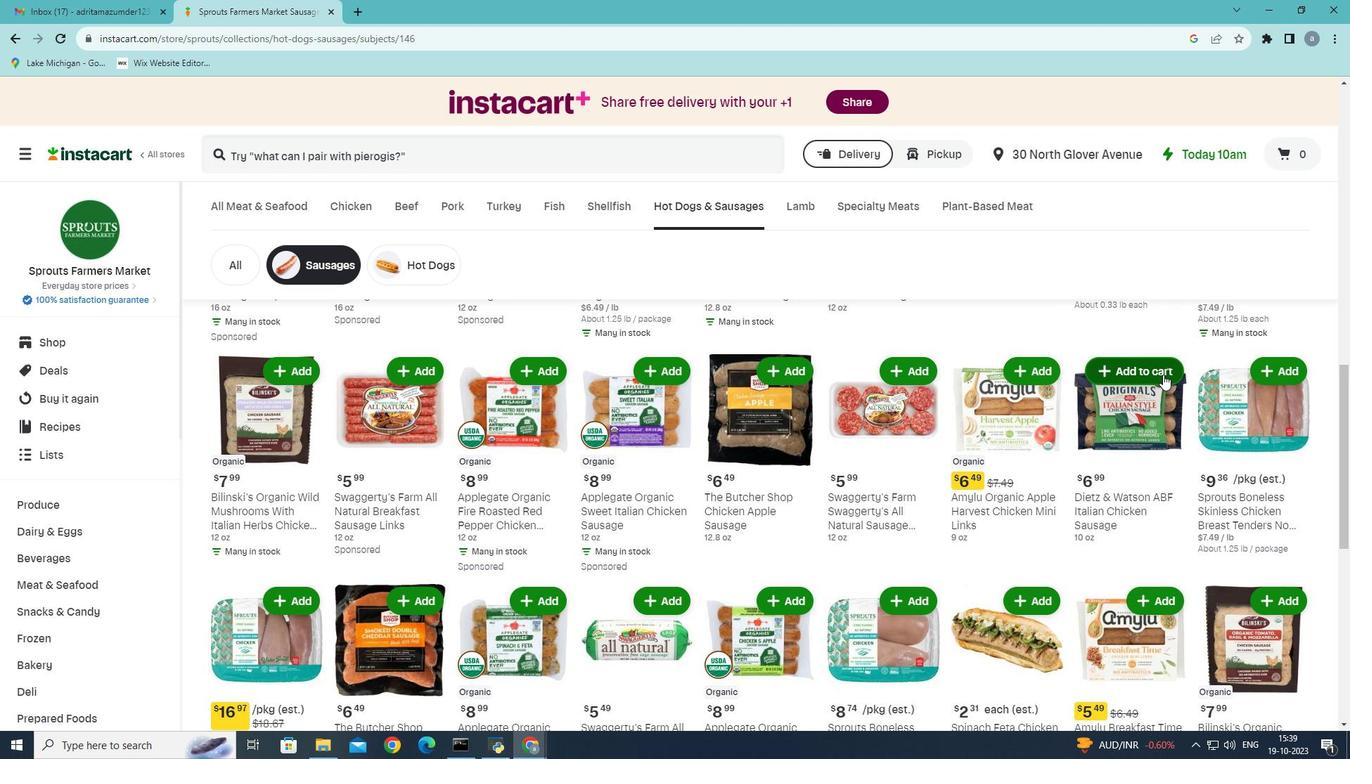 
Action: Mouse moved to (1121, 389)
Screenshot: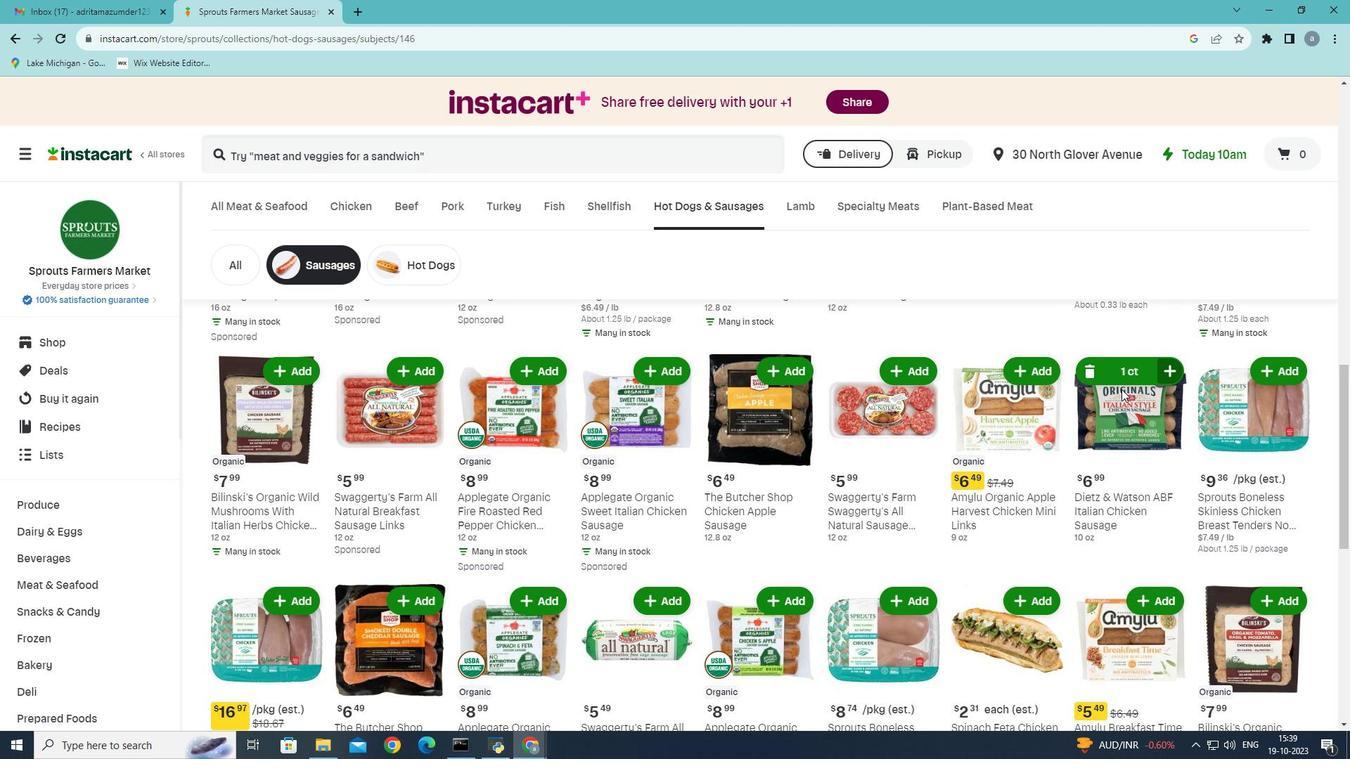
